 Task: Look for space in Choloma, Honduras from 1st June, 2023 to 9th June, 2023 for 4 adults in price range Rs.6000 to Rs.12000. Place can be entire place with 2 bedrooms having 2 beds and 2 bathrooms. Property type can be house, flat, guest house. Booking option can be shelf check-in. Required host language is English.
Action: Mouse moved to (497, 64)
Screenshot: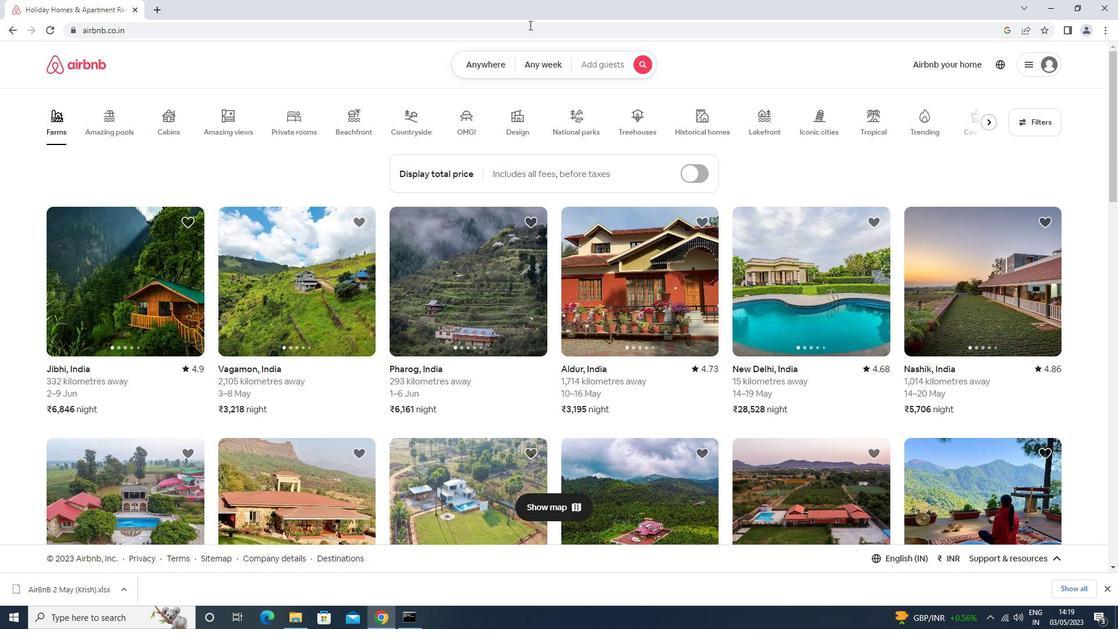 
Action: Mouse pressed left at (497, 64)
Screenshot: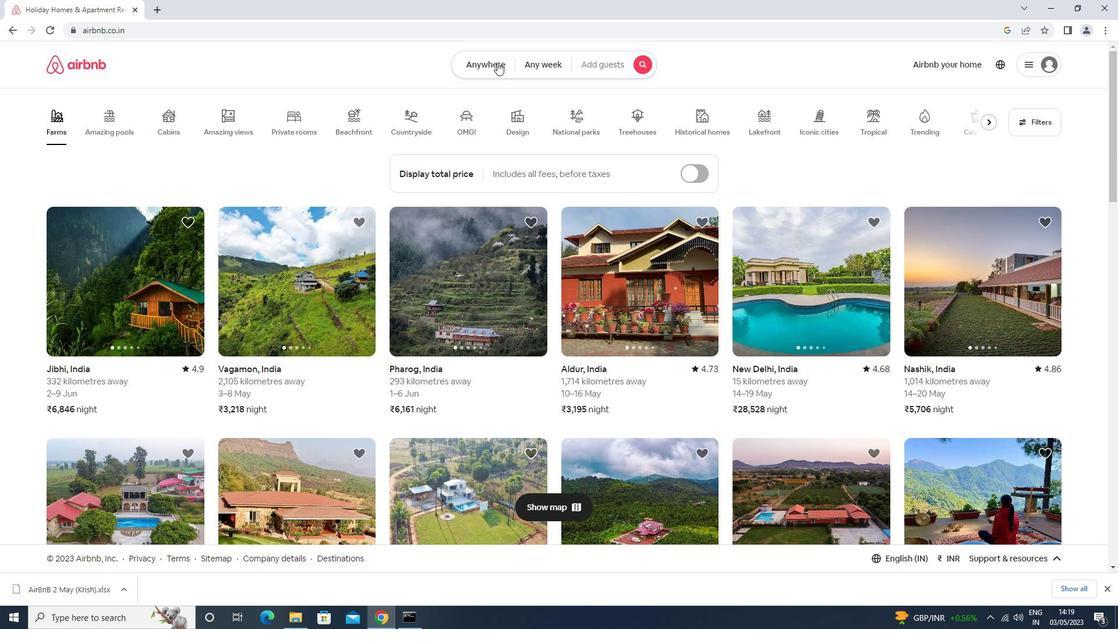 
Action: Mouse moved to (371, 112)
Screenshot: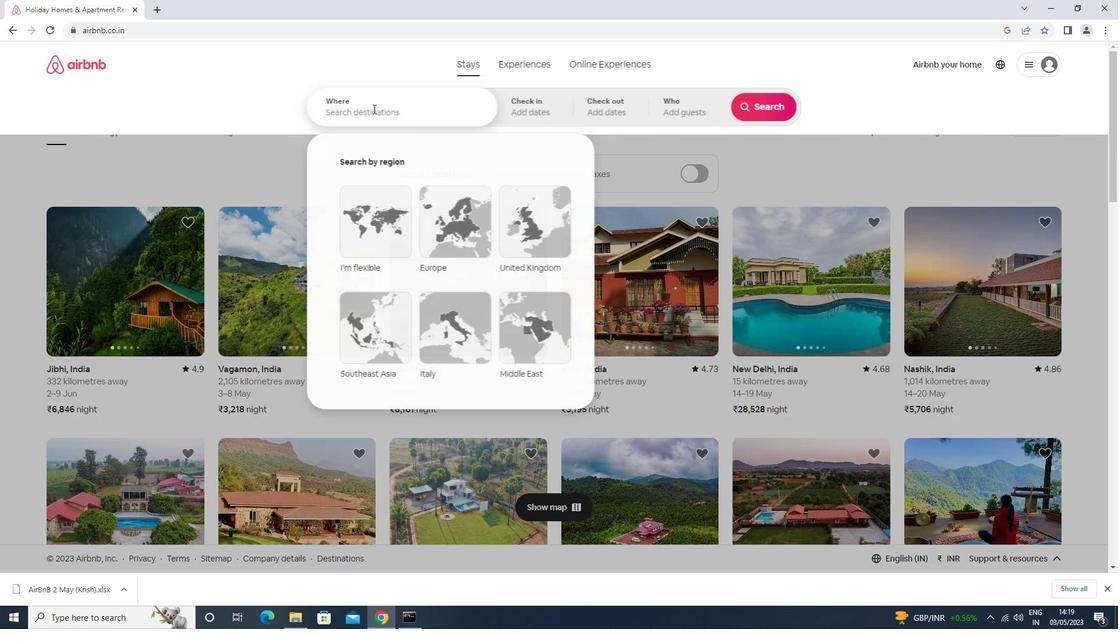
Action: Mouse pressed left at (371, 112)
Screenshot: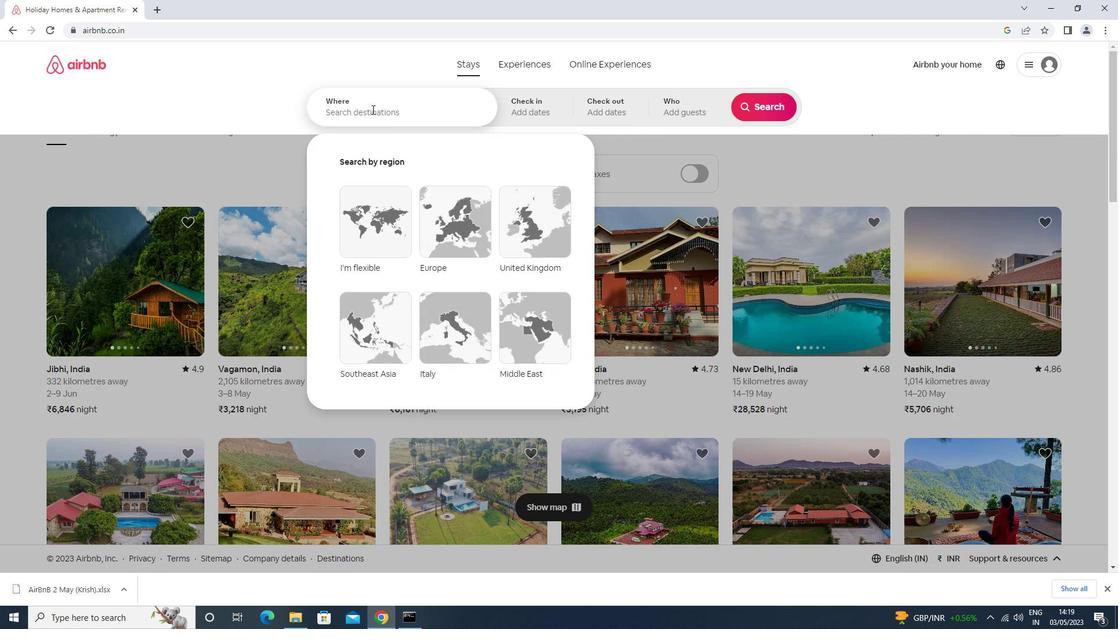 
Action: Mouse moved to (349, 121)
Screenshot: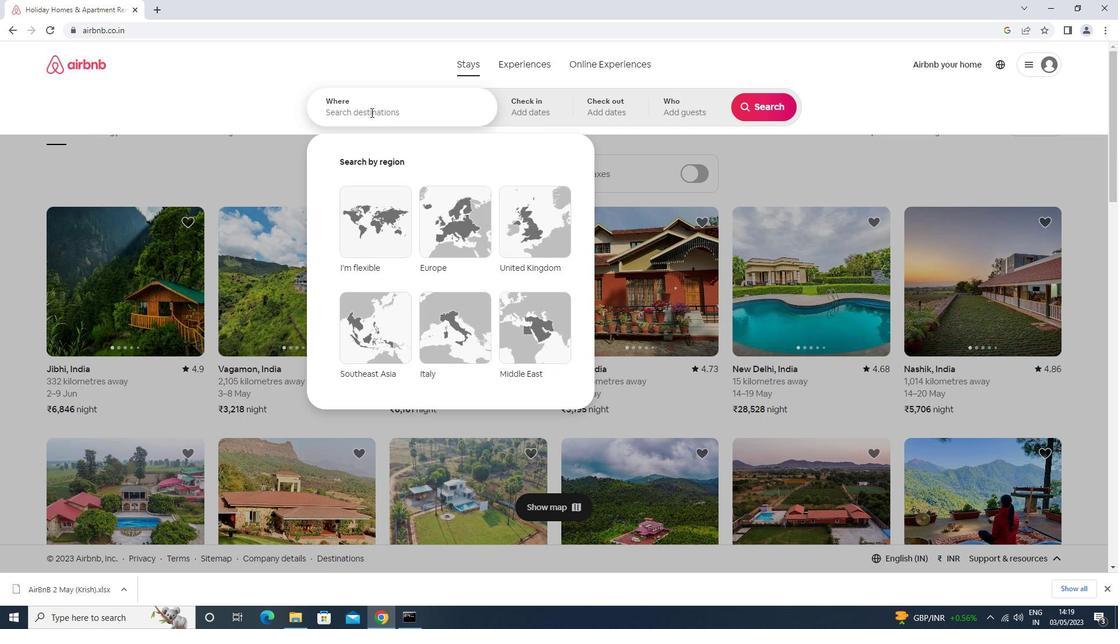 
Action: Key pressed m<Key.caps_lock>aintirano<Key.down><Key.enter>
Screenshot: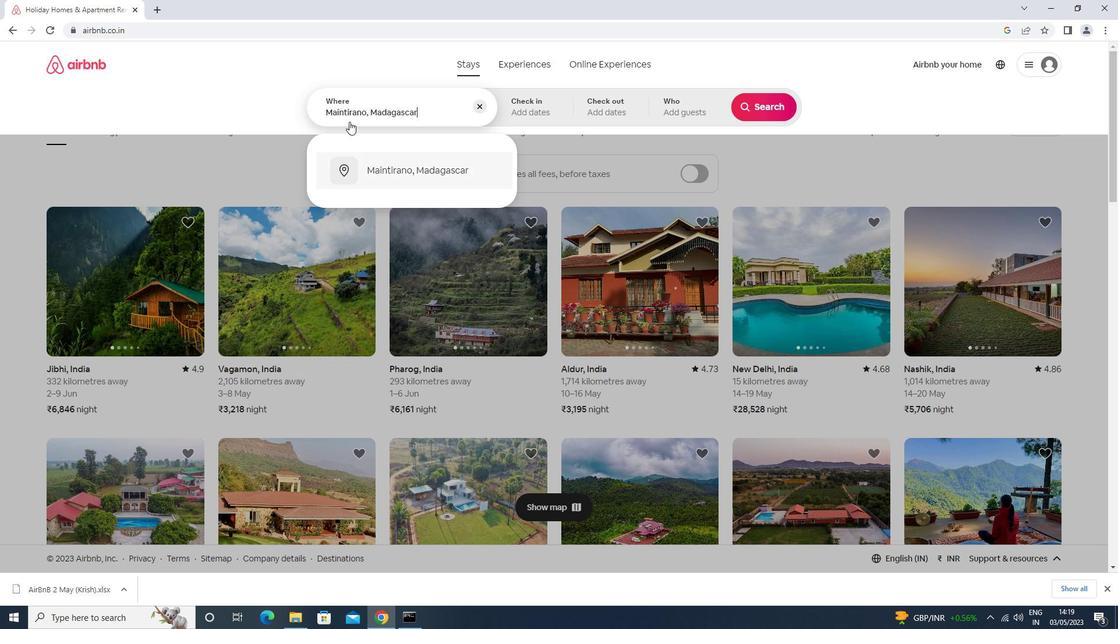 
Action: Mouse moved to (760, 200)
Screenshot: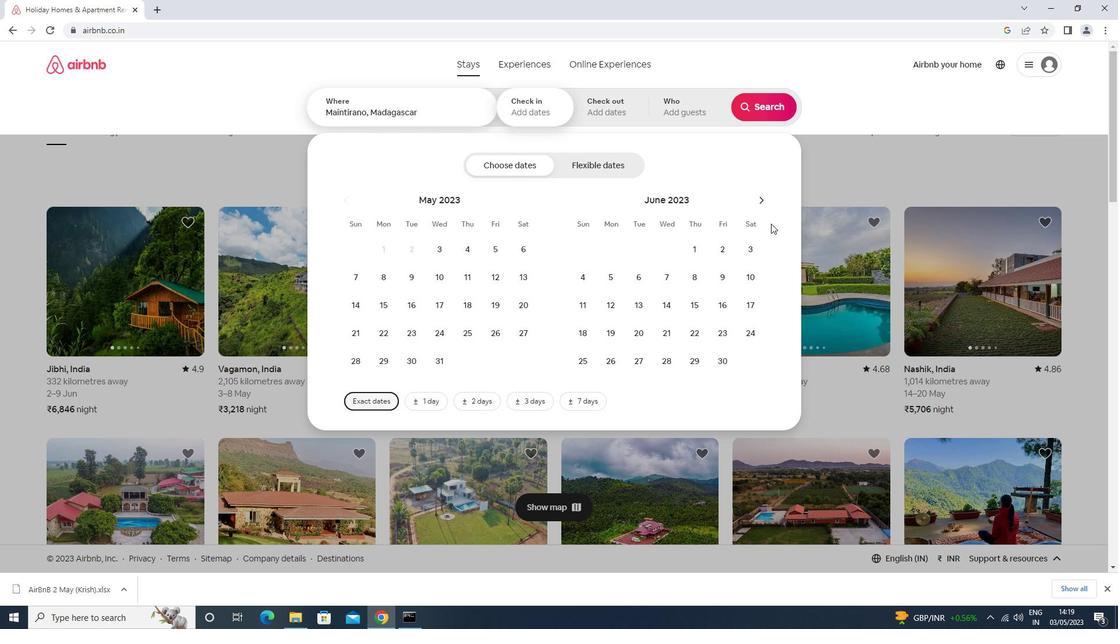 
Action: Mouse pressed left at (760, 200)
Screenshot: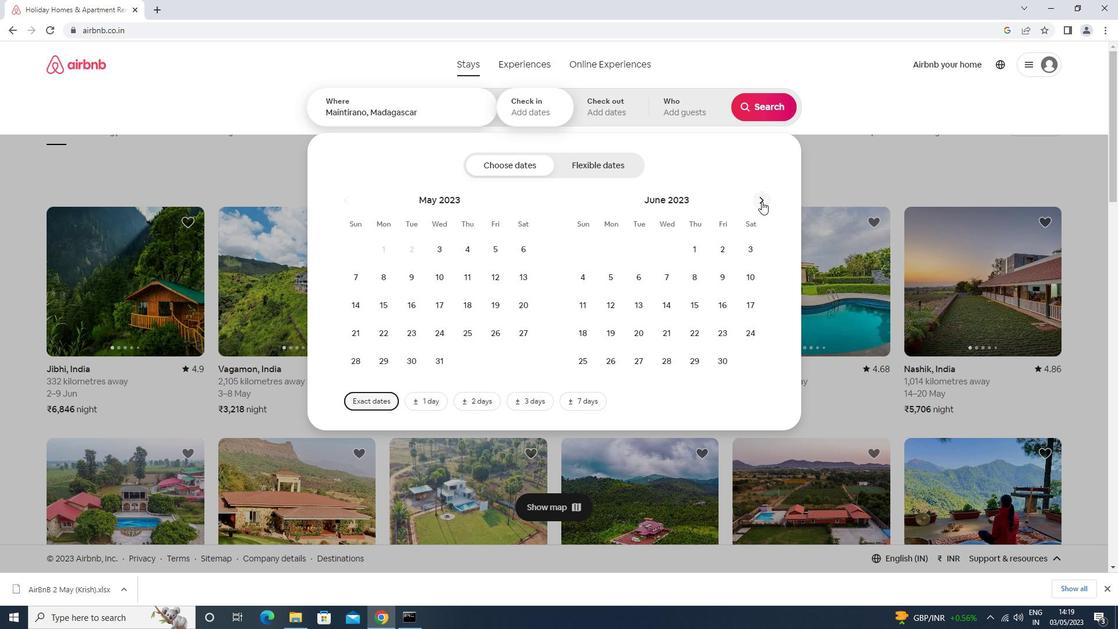 
Action: Mouse pressed left at (760, 200)
Screenshot: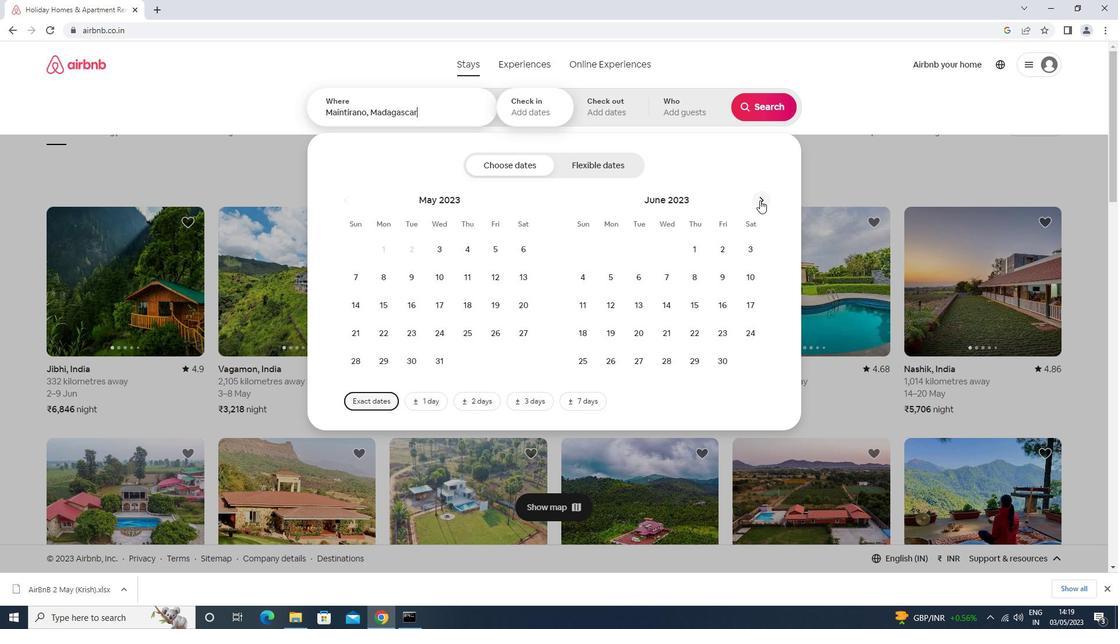 
Action: Mouse pressed left at (760, 200)
Screenshot: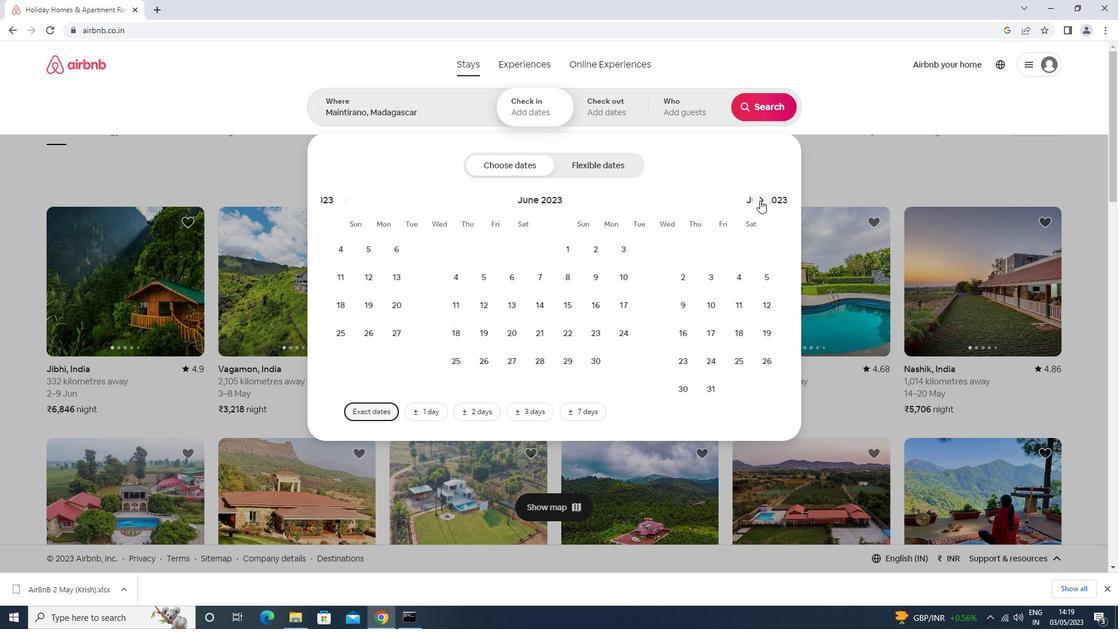 
Action: Mouse pressed left at (760, 200)
Screenshot: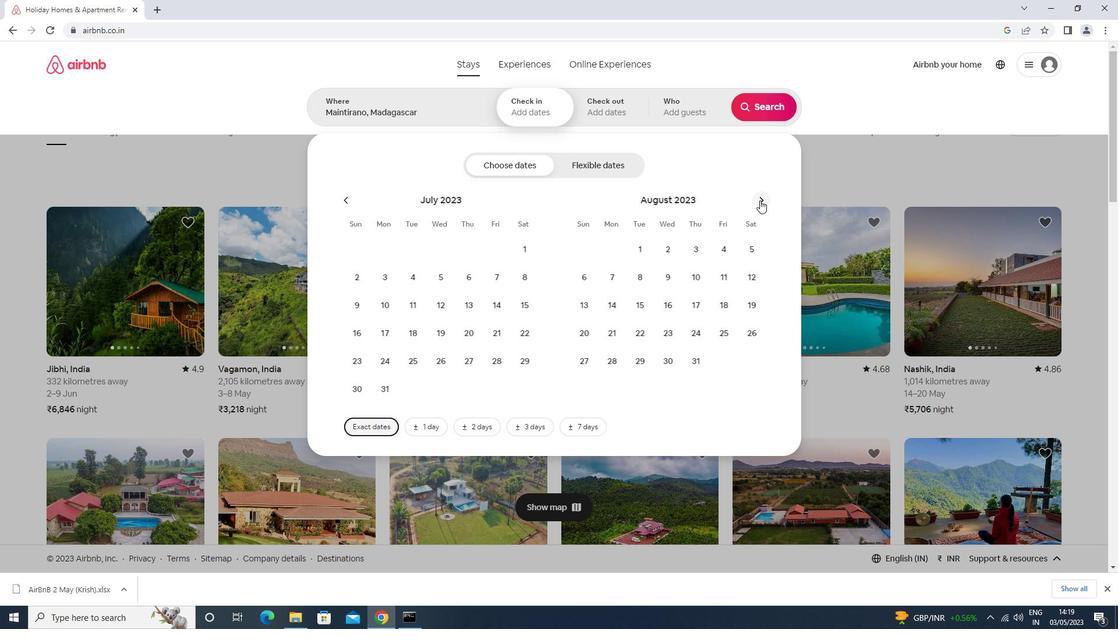 
Action: Mouse moved to (667, 275)
Screenshot: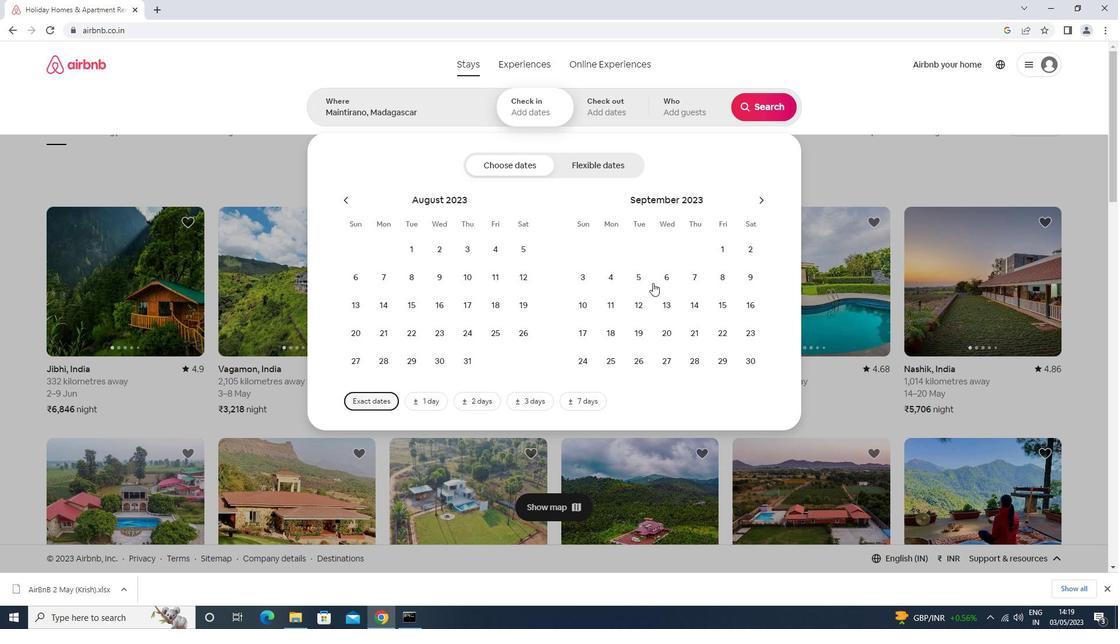
Action: Mouse pressed left at (667, 275)
Screenshot: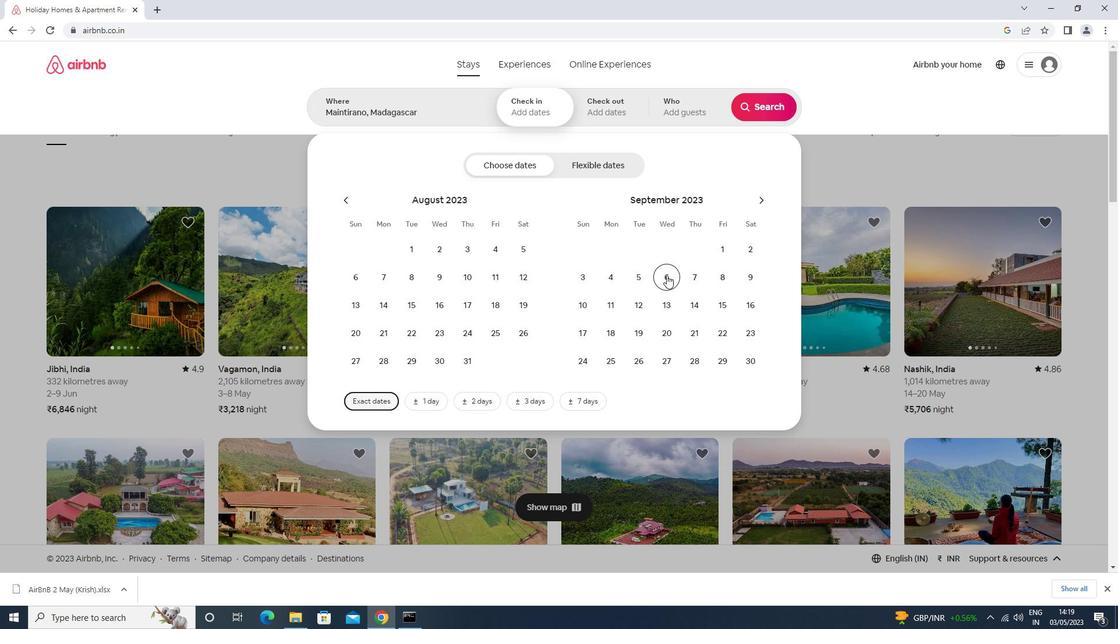 
Action: Mouse moved to (586, 309)
Screenshot: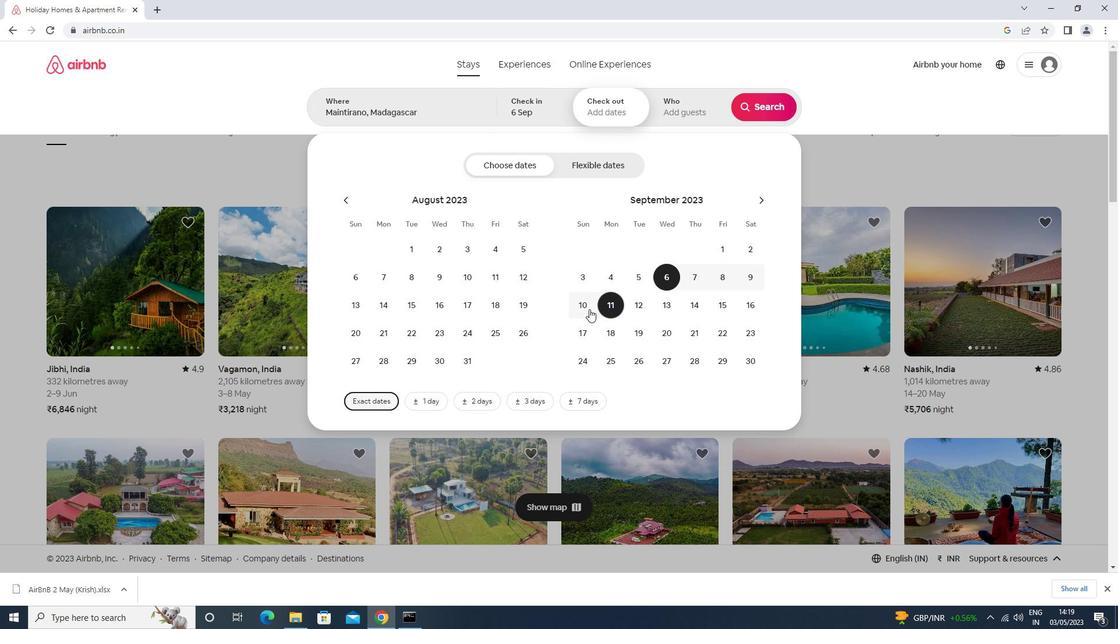 
Action: Mouse pressed left at (586, 309)
Screenshot: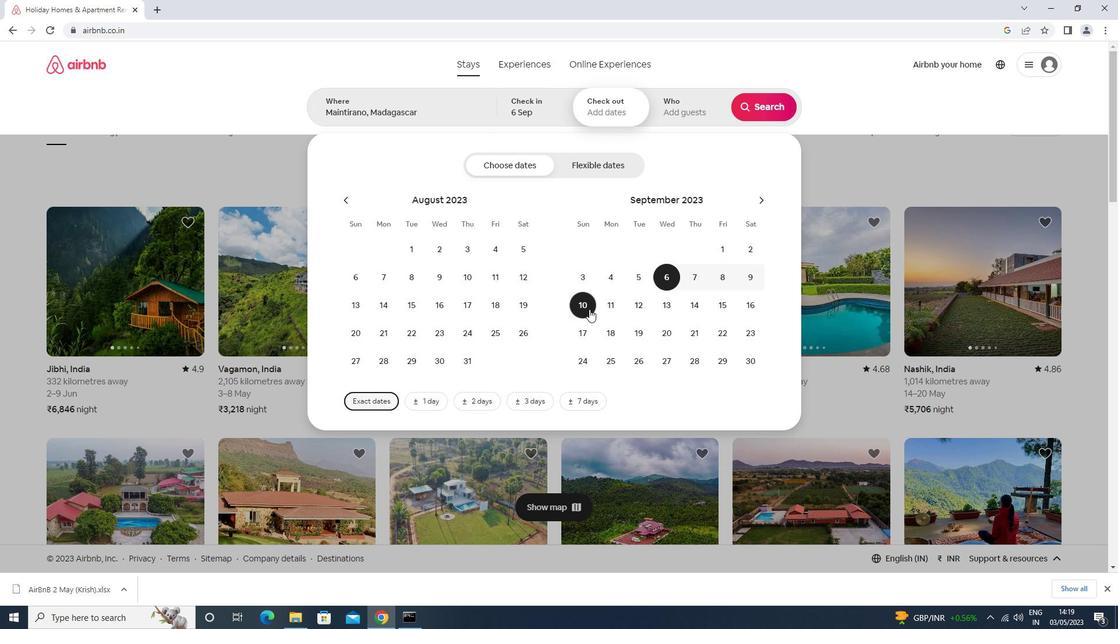 
Action: Mouse moved to (670, 104)
Screenshot: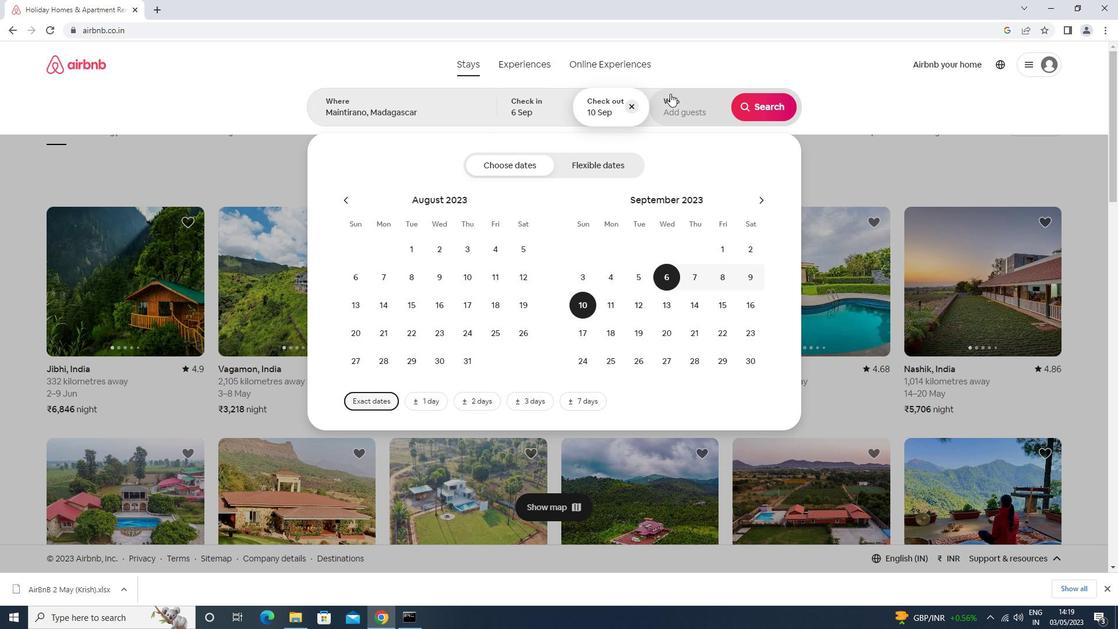
Action: Mouse pressed left at (670, 104)
Screenshot: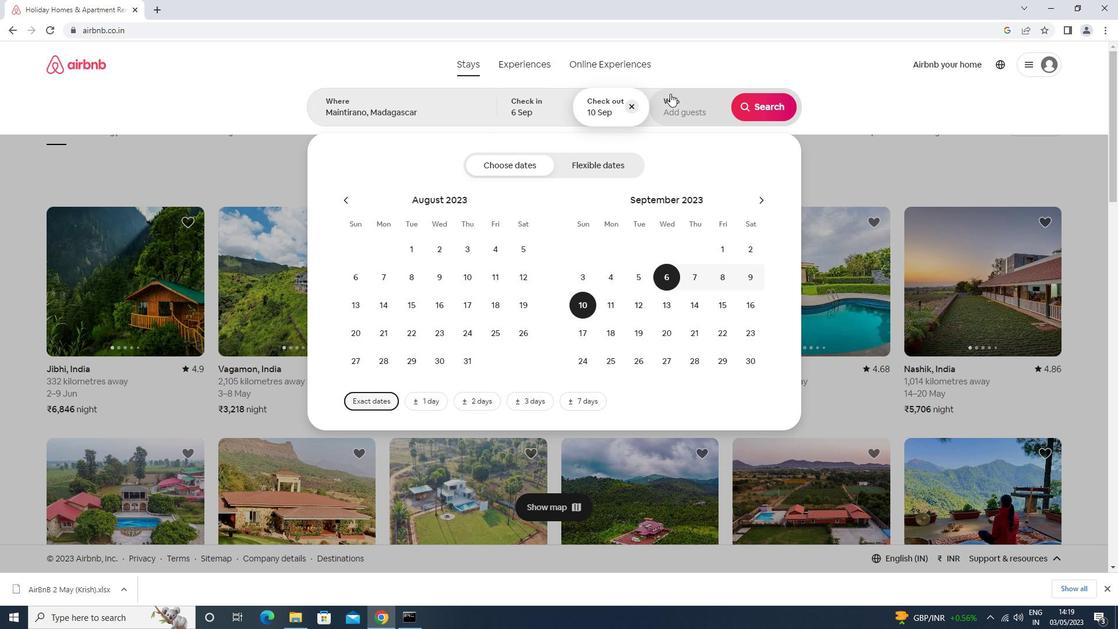 
Action: Mouse moved to (765, 173)
Screenshot: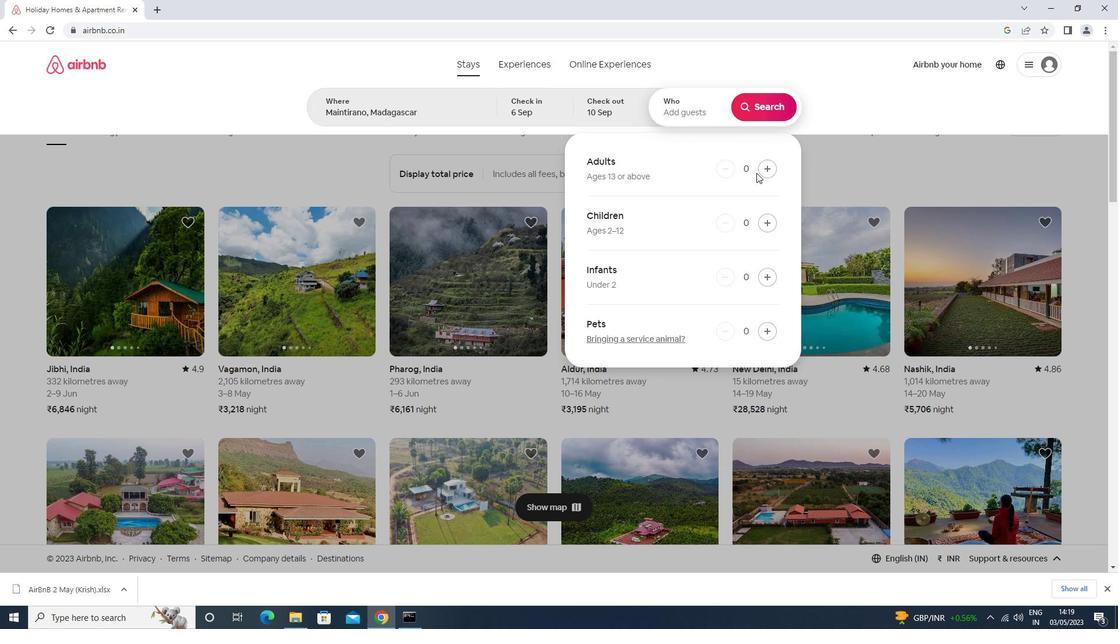 
Action: Mouse pressed left at (765, 173)
Screenshot: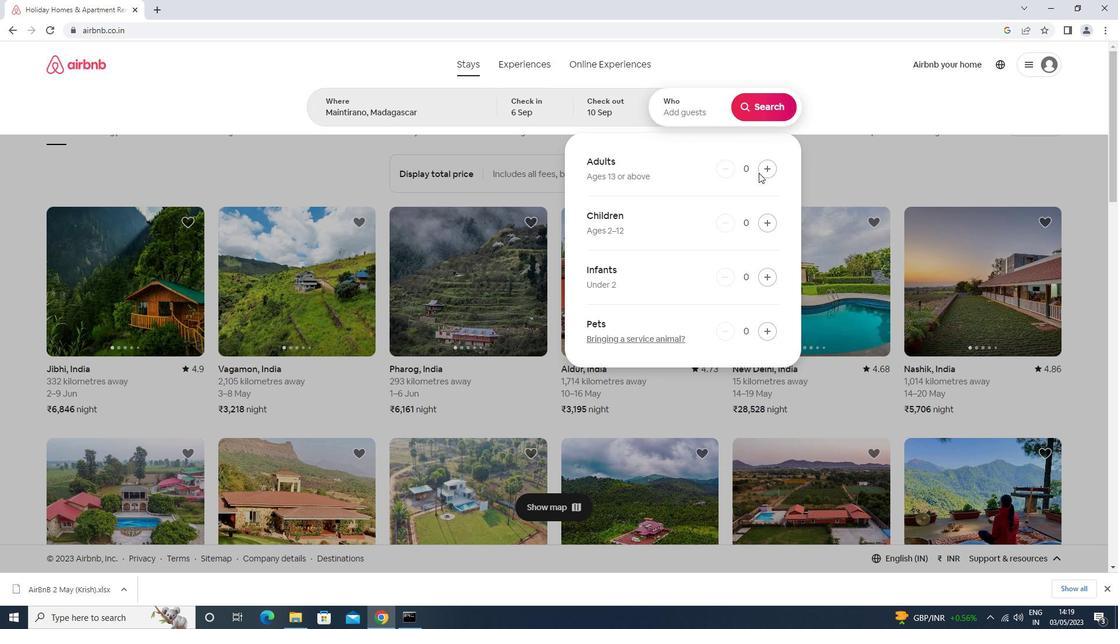 
Action: Mouse moved to (773, 103)
Screenshot: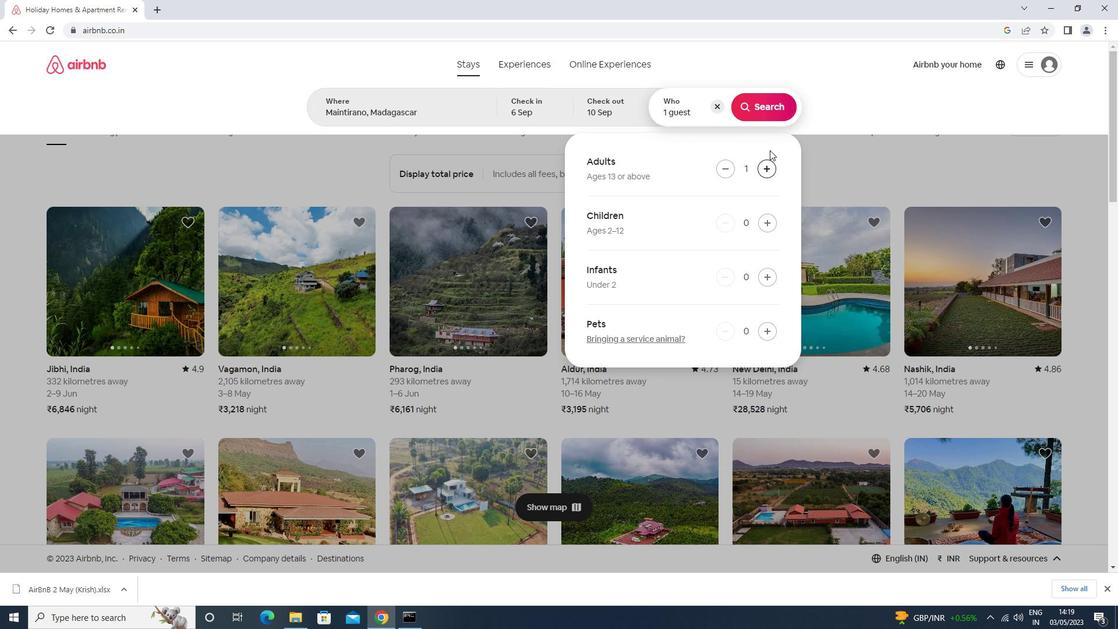
Action: Mouse pressed left at (773, 103)
Screenshot: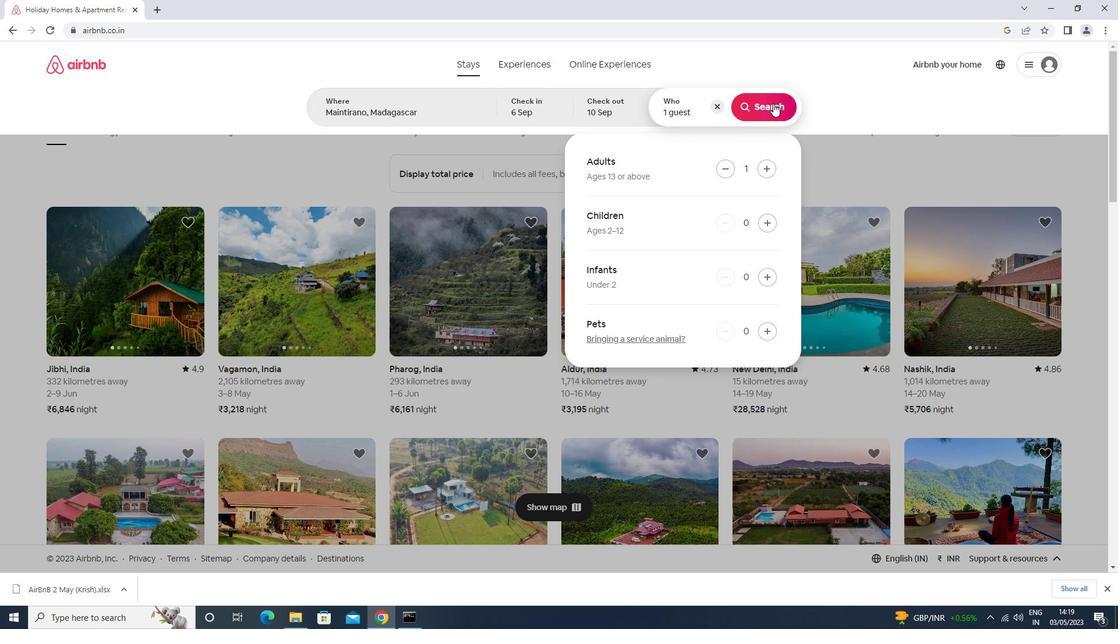 
Action: Mouse moved to (1051, 111)
Screenshot: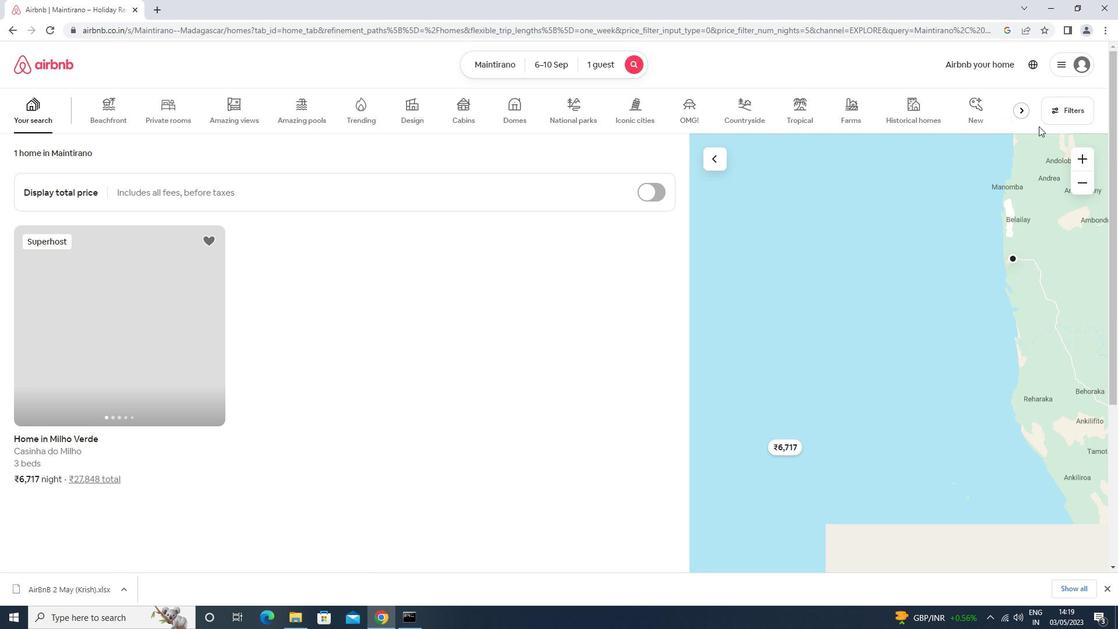 
Action: Mouse pressed left at (1051, 111)
Screenshot: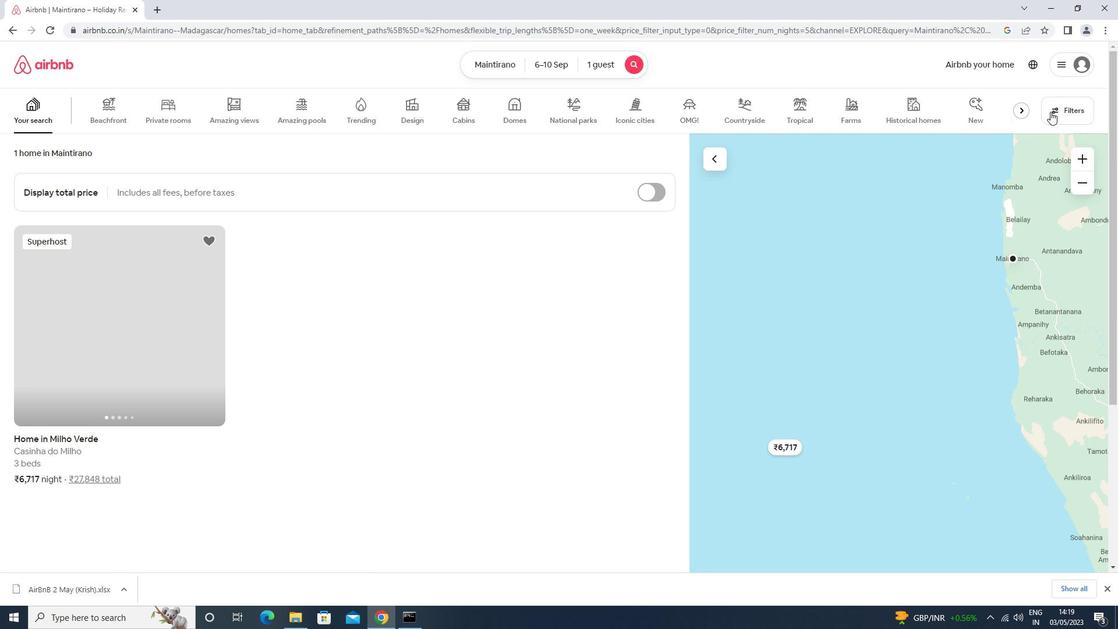 
Action: Mouse moved to (477, 226)
Screenshot: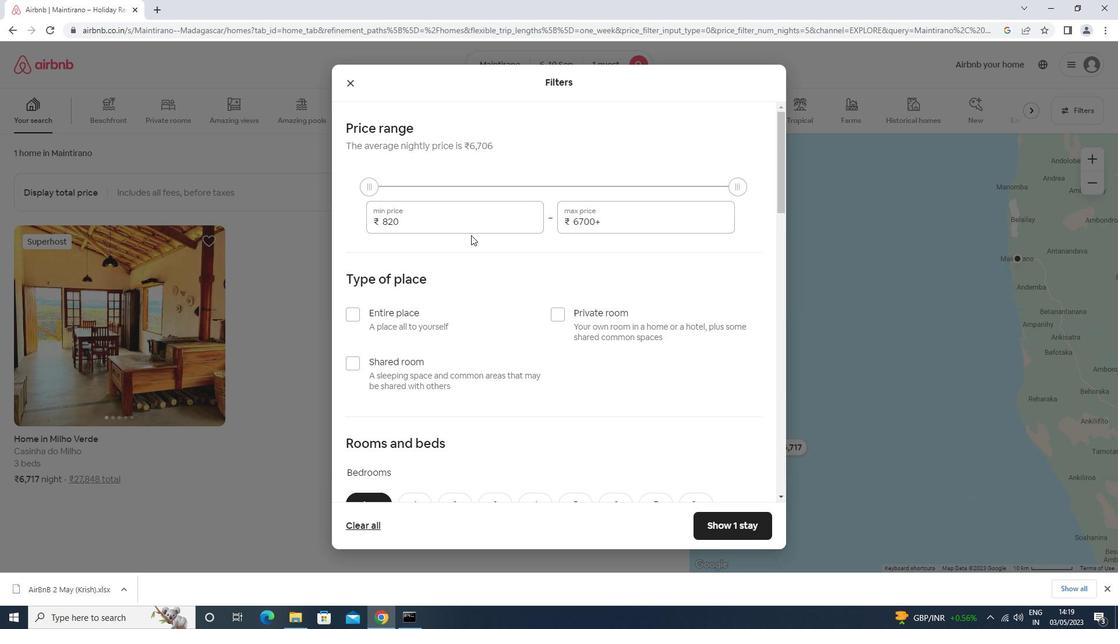 
Action: Mouse pressed left at (477, 226)
Screenshot: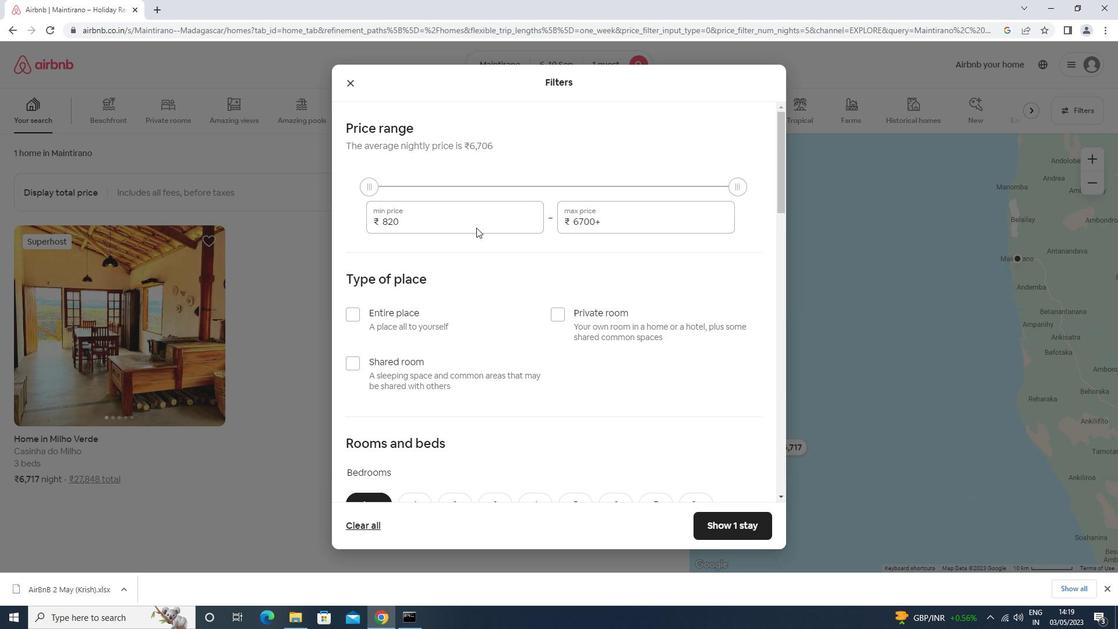 
Action: Key pressed <Key.backspace><Key.backspace><Key.backspace><Key.backspace><Key.backspace><Key.backspace><Key.backspace><Key.backspace><Key.backspace><Key.backspace><Key.backspace><Key.backspace>9000<Key.tab>17000
Screenshot: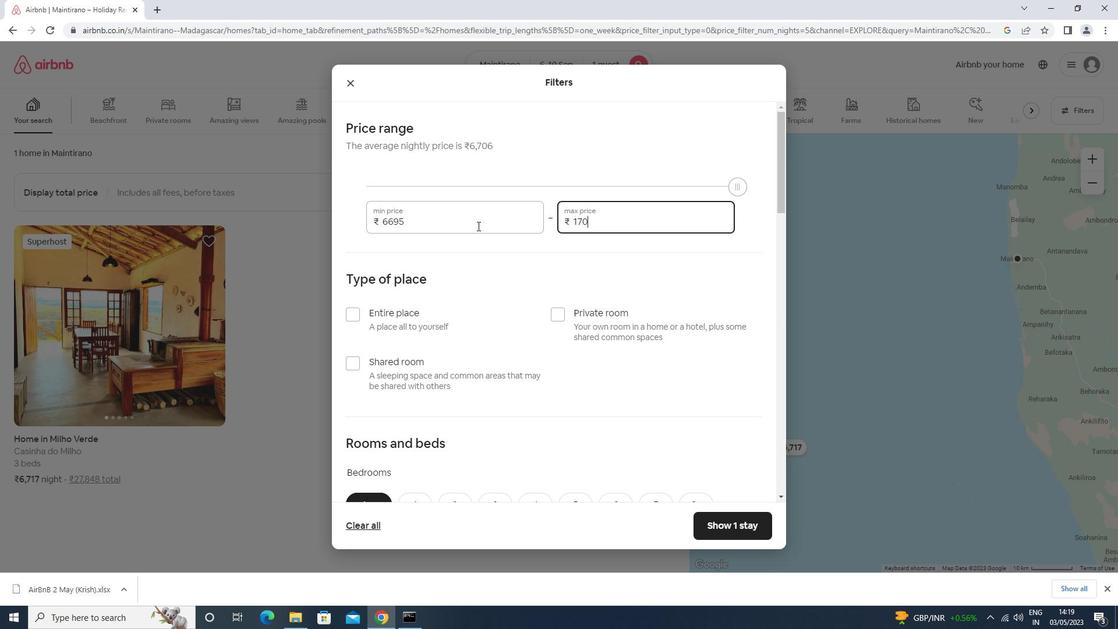
Action: Mouse moved to (464, 231)
Screenshot: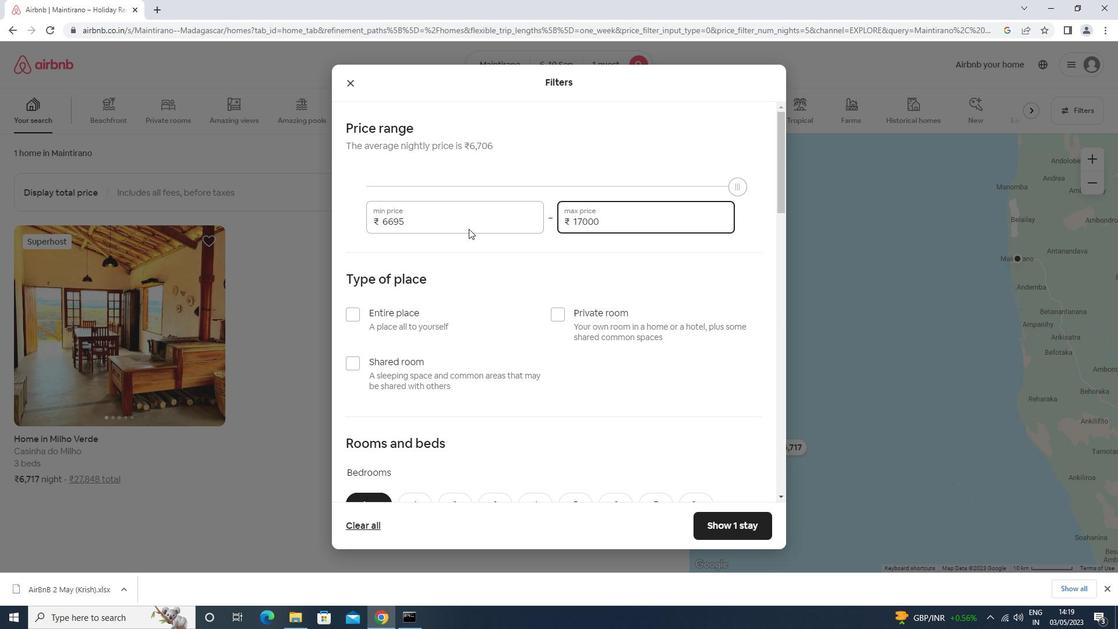 
Action: Mouse scrolled (464, 231) with delta (0, 0)
Screenshot: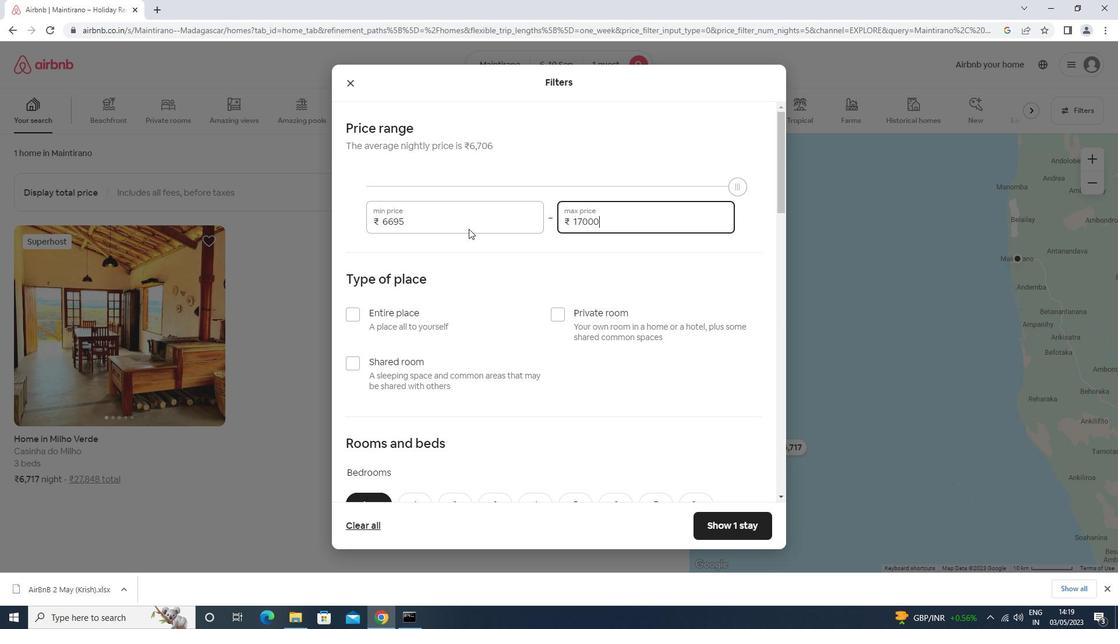 
Action: Mouse scrolled (464, 231) with delta (0, 0)
Screenshot: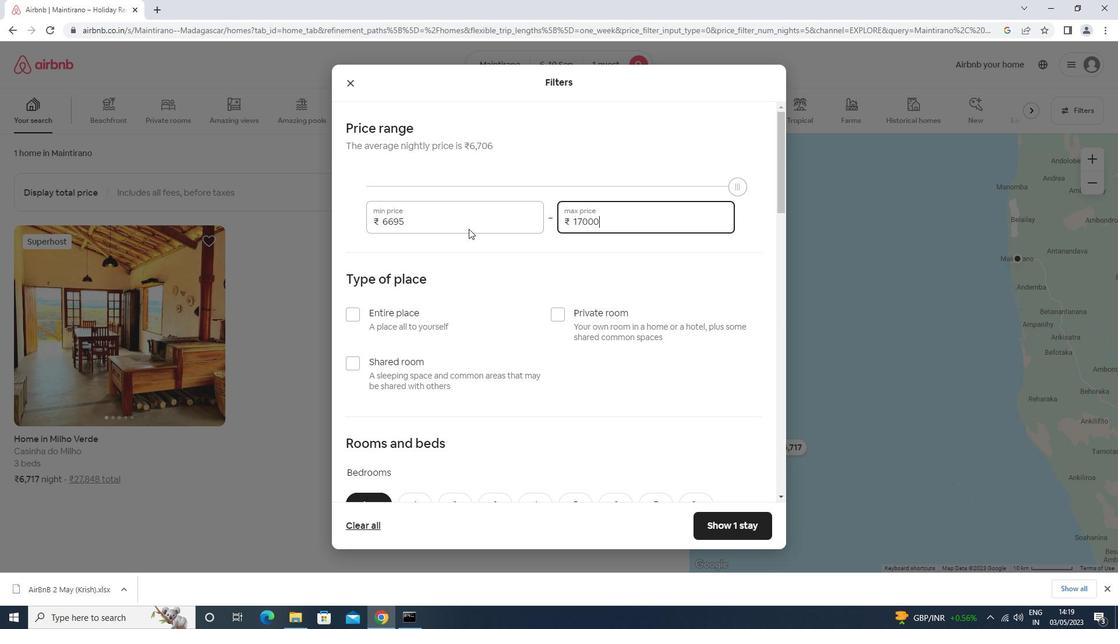 
Action: Mouse scrolled (464, 231) with delta (0, 0)
Screenshot: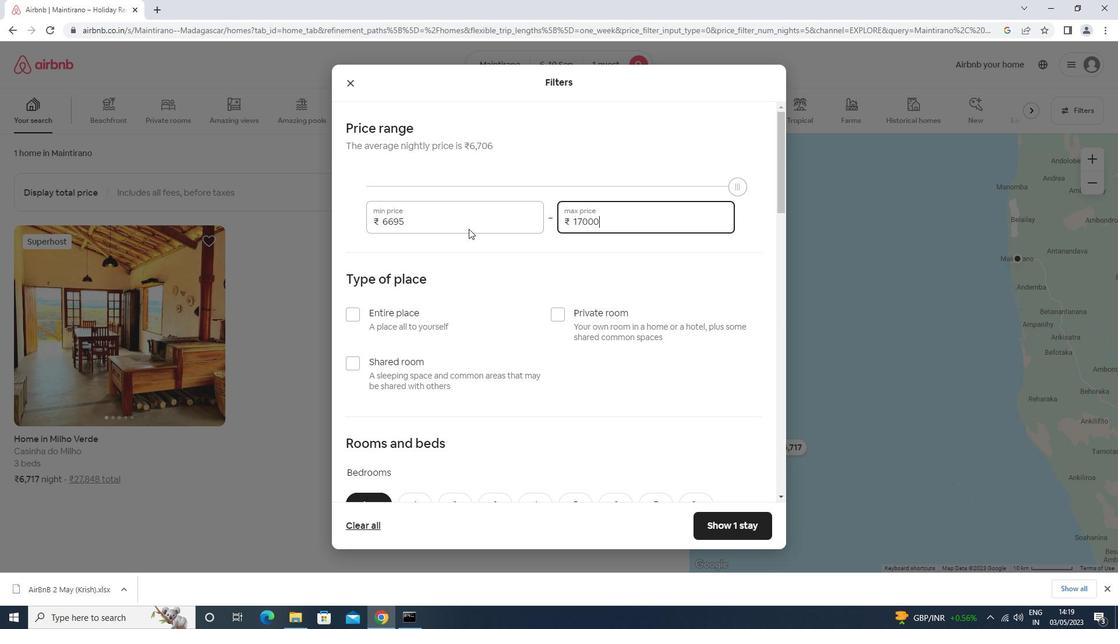 
Action: Mouse moved to (568, 141)
Screenshot: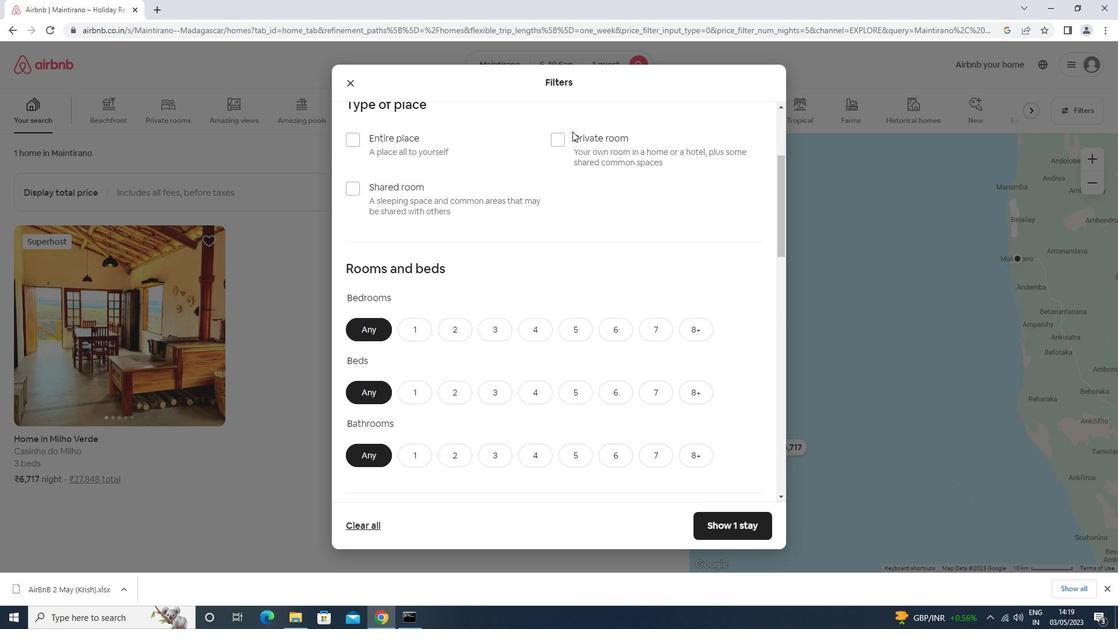 
Action: Mouse pressed left at (568, 141)
Screenshot: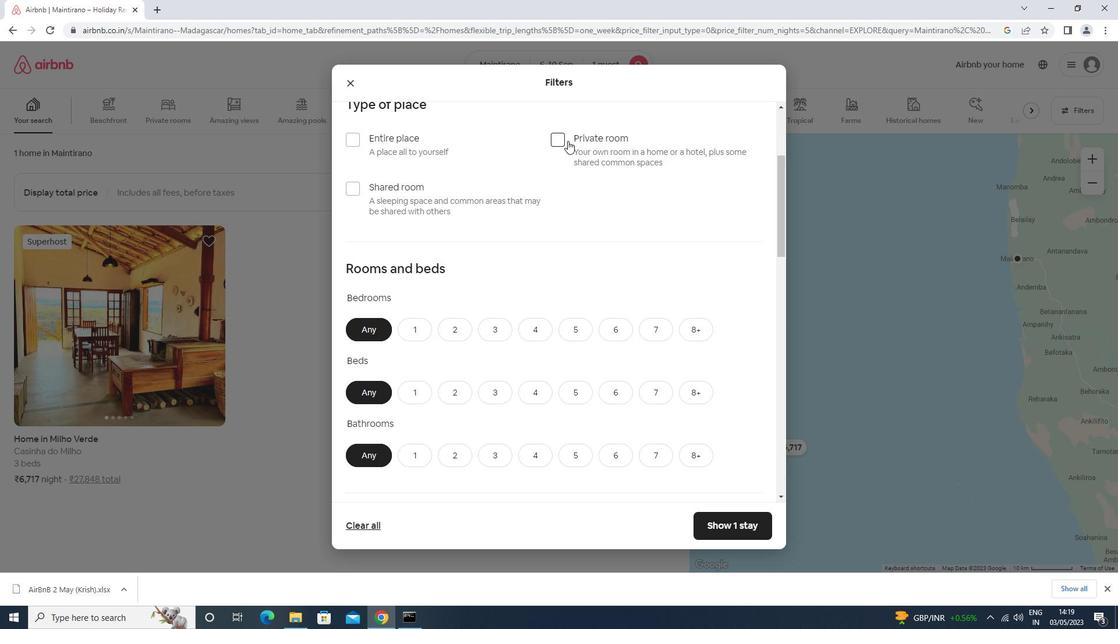 
Action: Mouse moved to (567, 141)
Screenshot: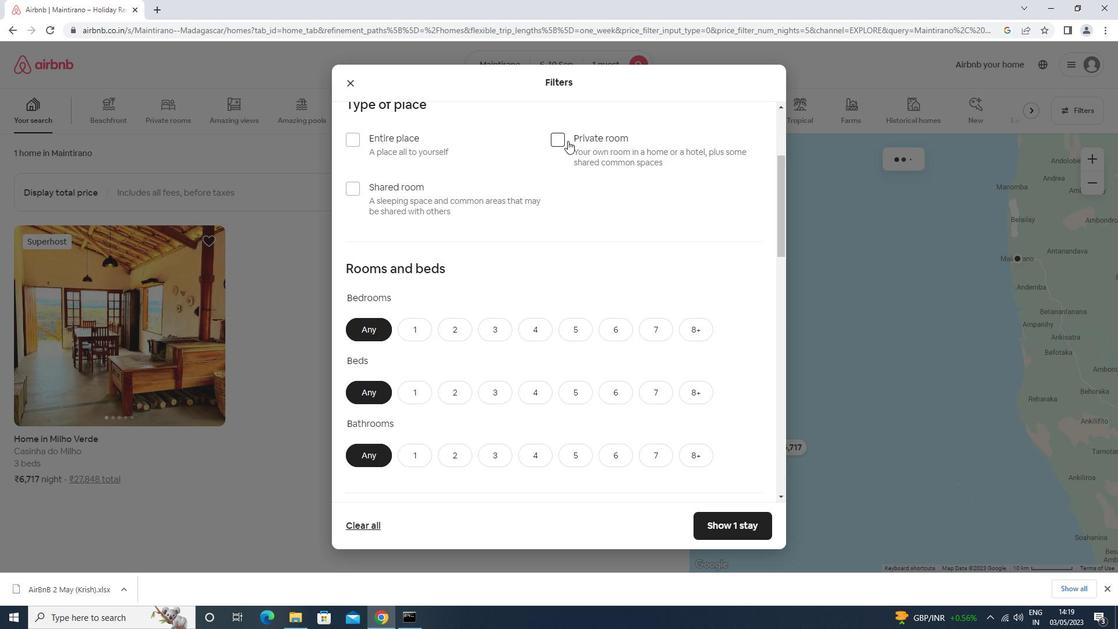 
Action: Mouse scrolled (567, 141) with delta (0, 0)
Screenshot: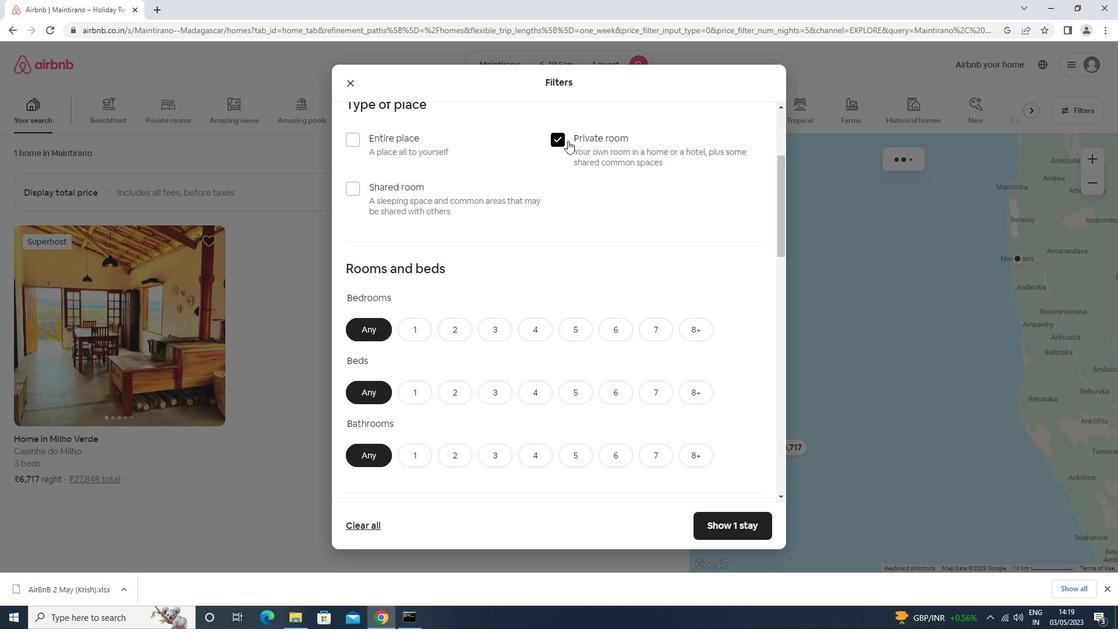 
Action: Mouse scrolled (567, 141) with delta (0, 0)
Screenshot: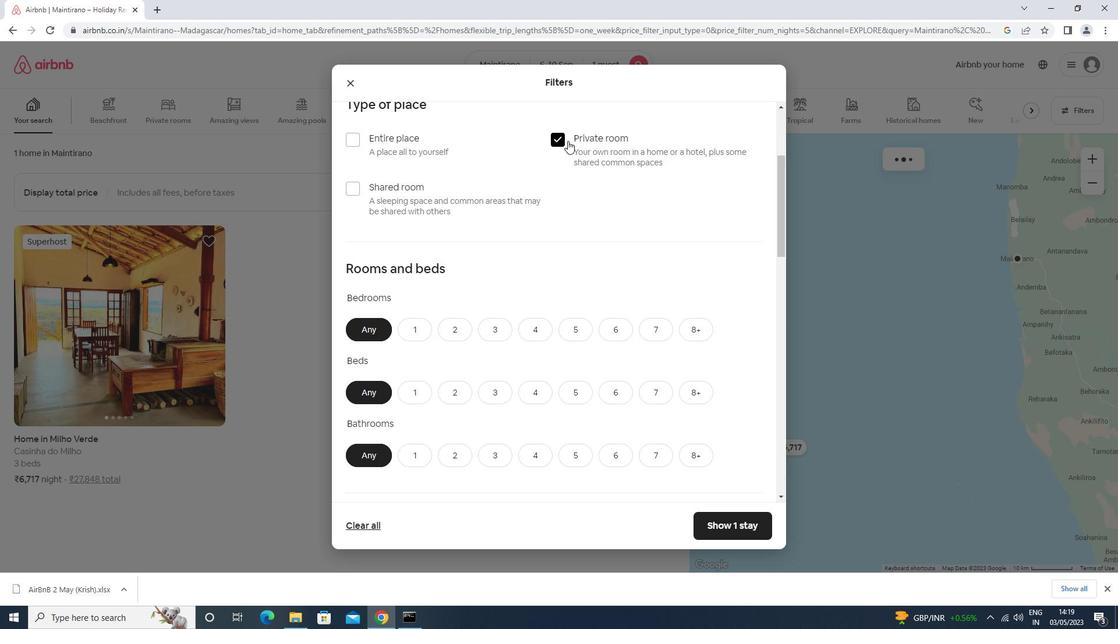 
Action: Mouse moved to (416, 209)
Screenshot: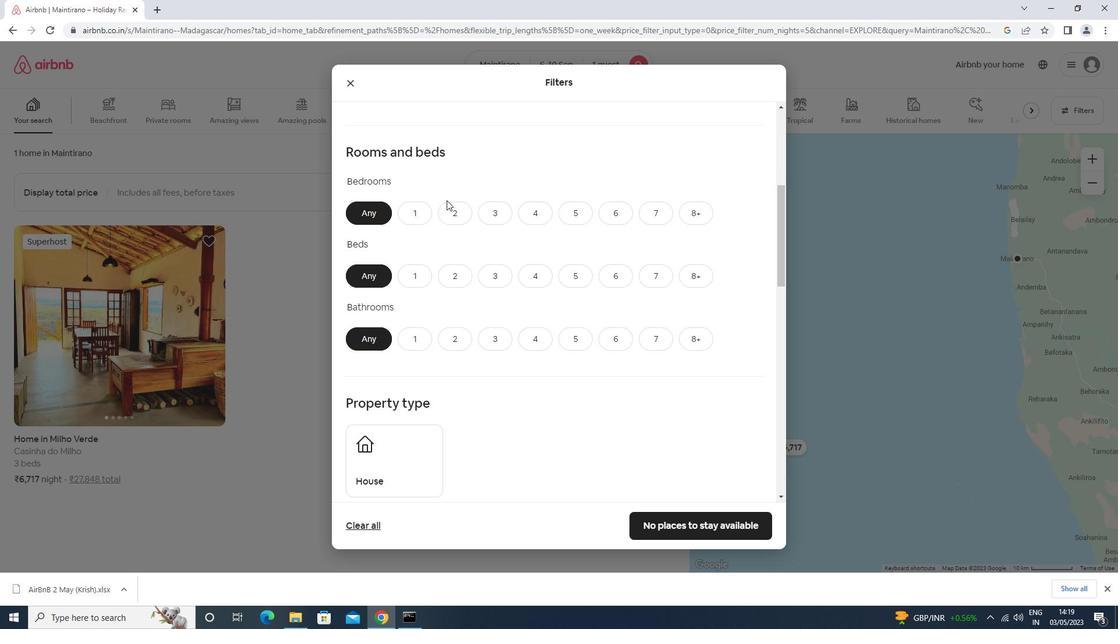 
Action: Mouse pressed left at (416, 209)
Screenshot: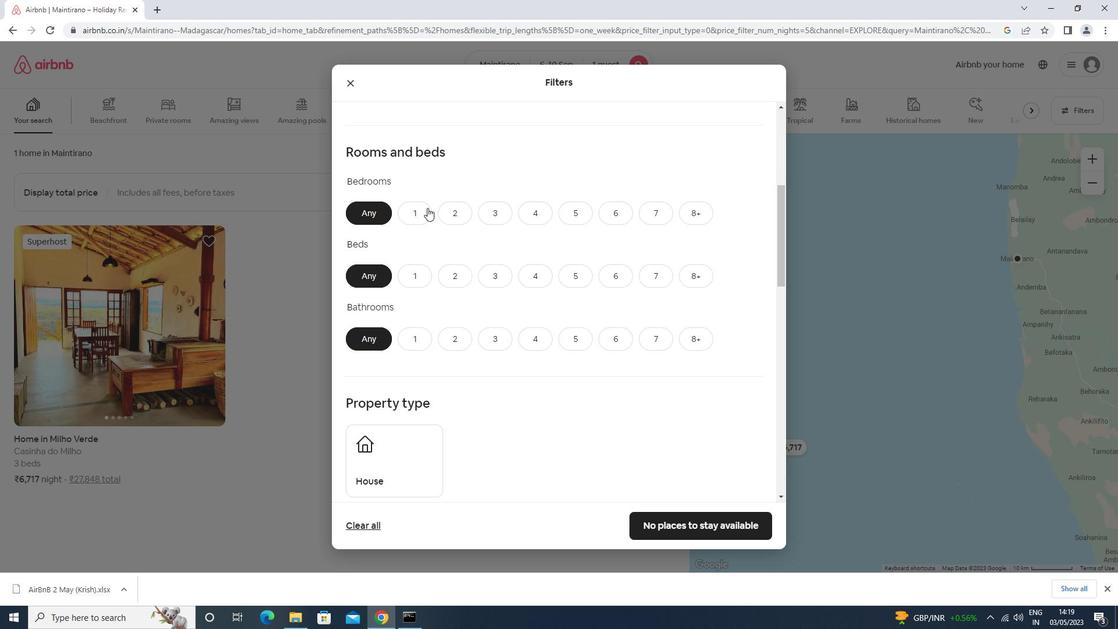 
Action: Mouse moved to (414, 275)
Screenshot: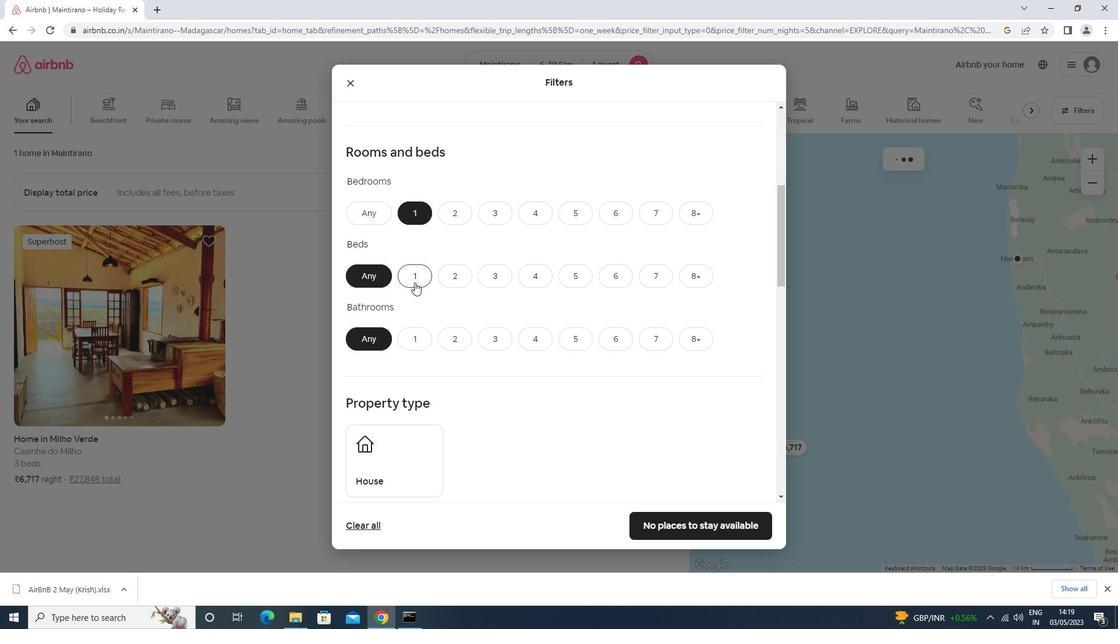 
Action: Mouse pressed left at (414, 275)
Screenshot: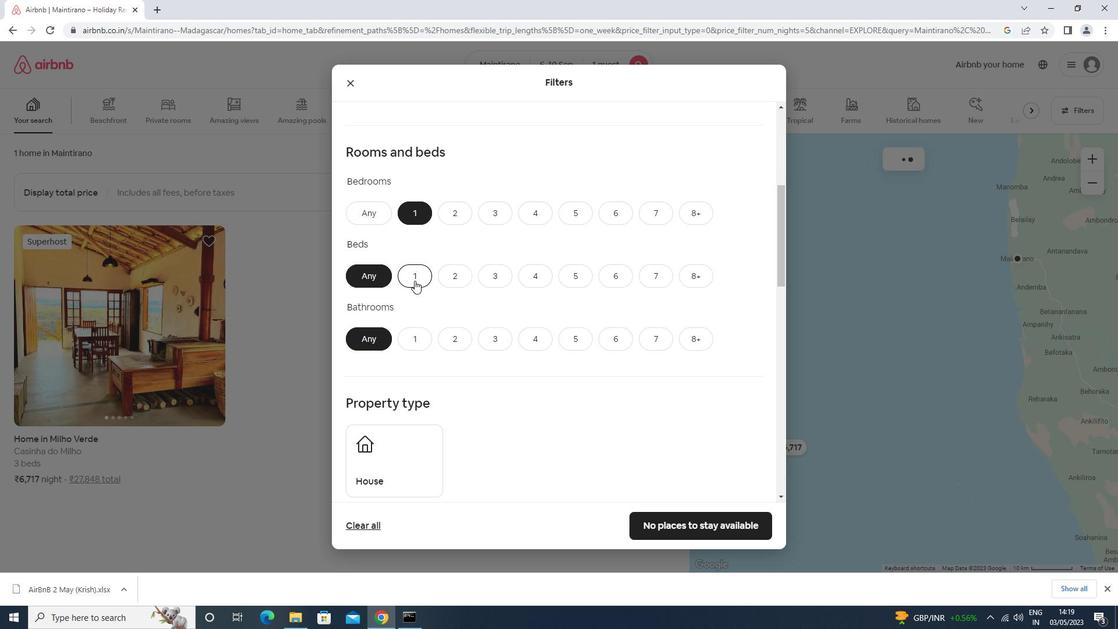 
Action: Mouse moved to (413, 328)
Screenshot: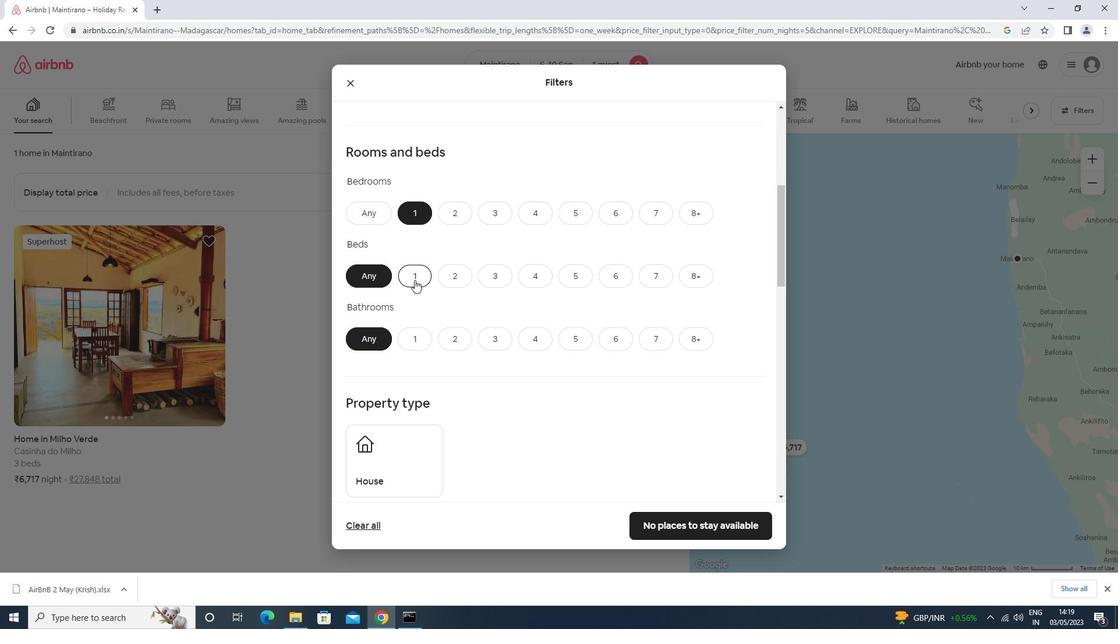 
Action: Mouse pressed left at (413, 328)
Screenshot: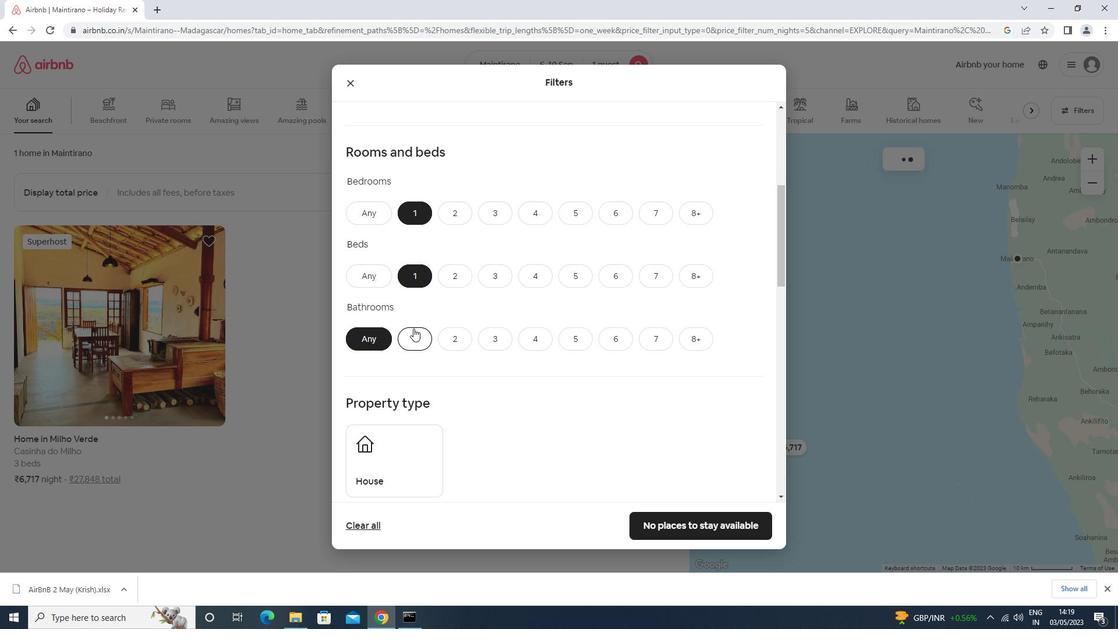 
Action: Mouse moved to (413, 326)
Screenshot: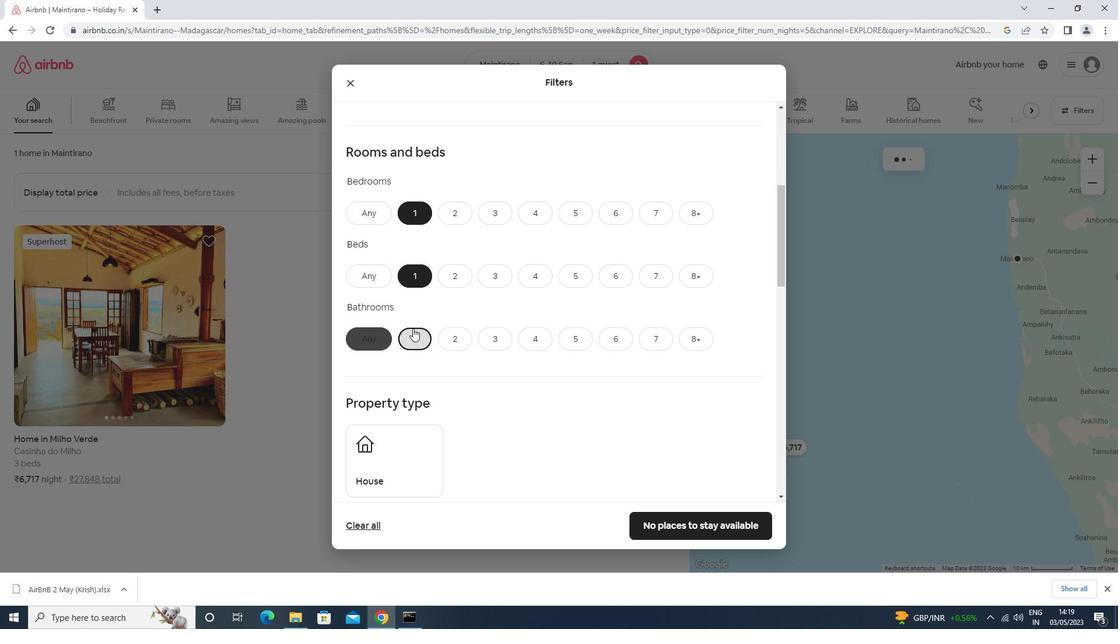 
Action: Mouse scrolled (413, 325) with delta (0, 0)
Screenshot: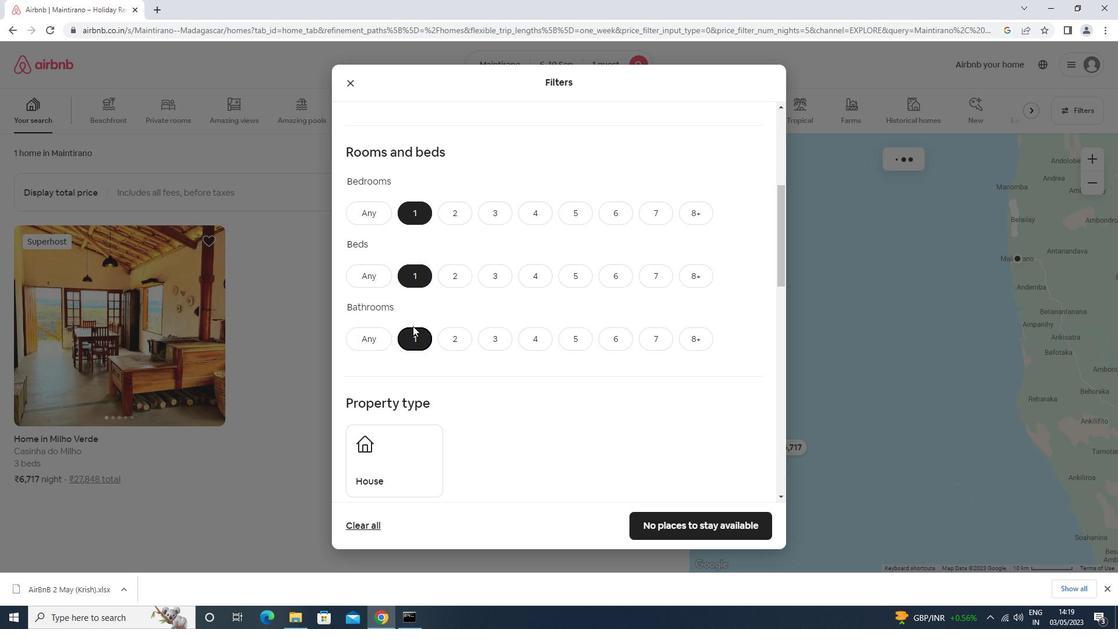 
Action: Mouse scrolled (413, 325) with delta (0, 0)
Screenshot: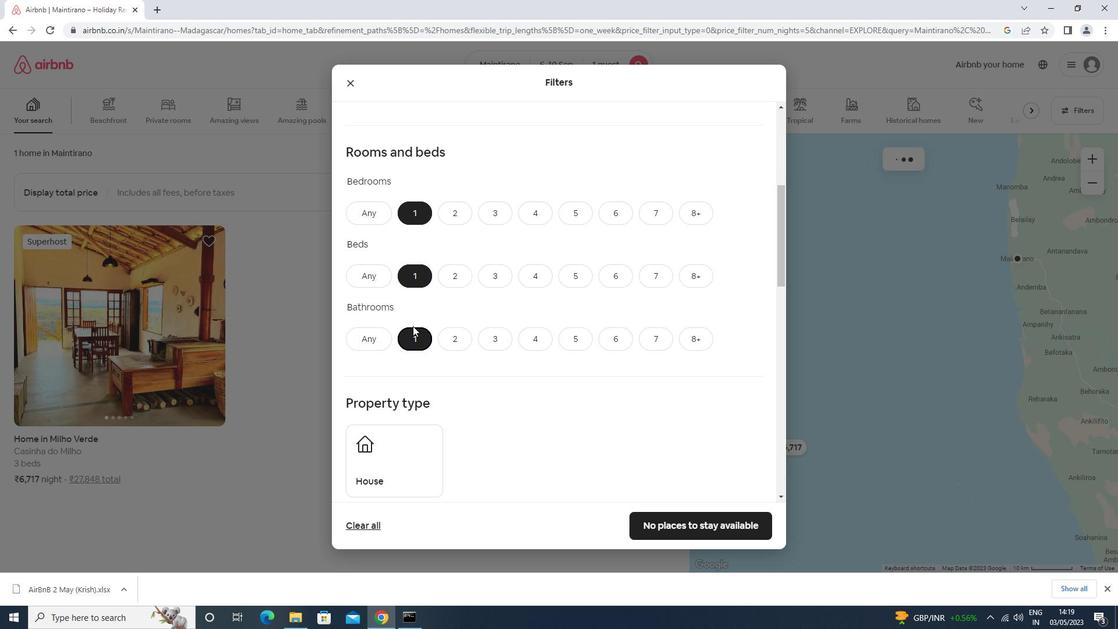 
Action: Mouse moved to (398, 329)
Screenshot: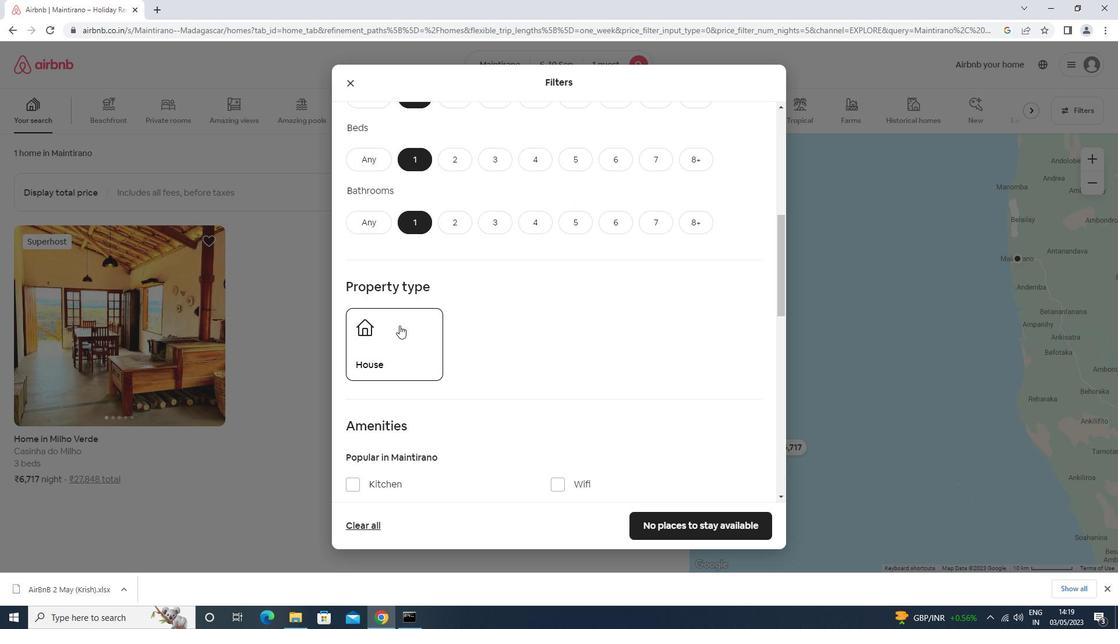 
Action: Mouse pressed left at (398, 329)
Screenshot: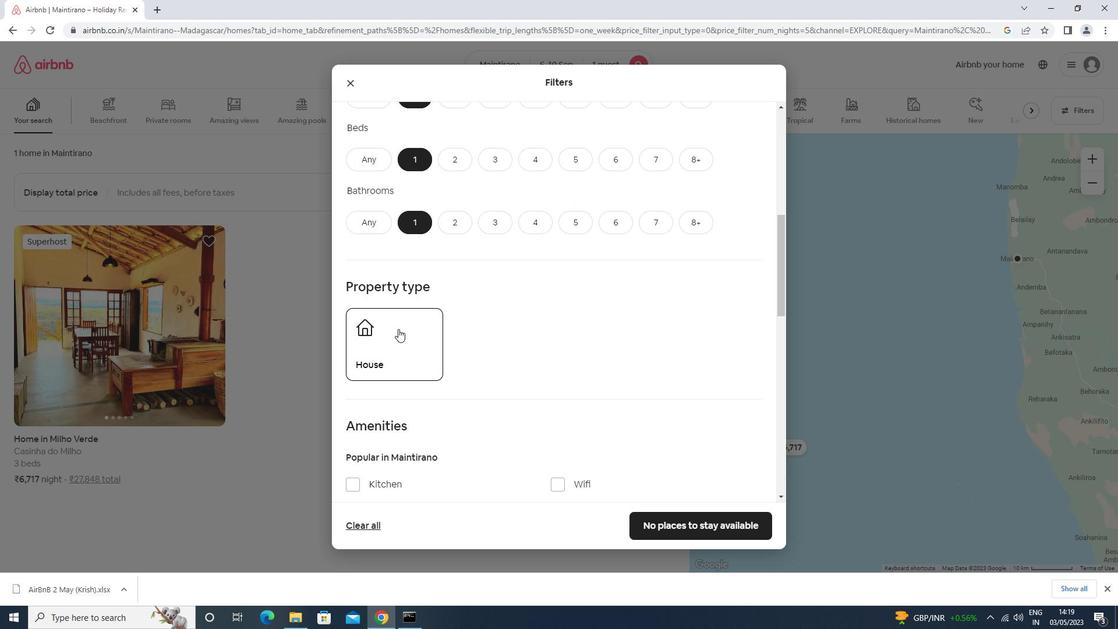 
Action: Mouse moved to (440, 368)
Screenshot: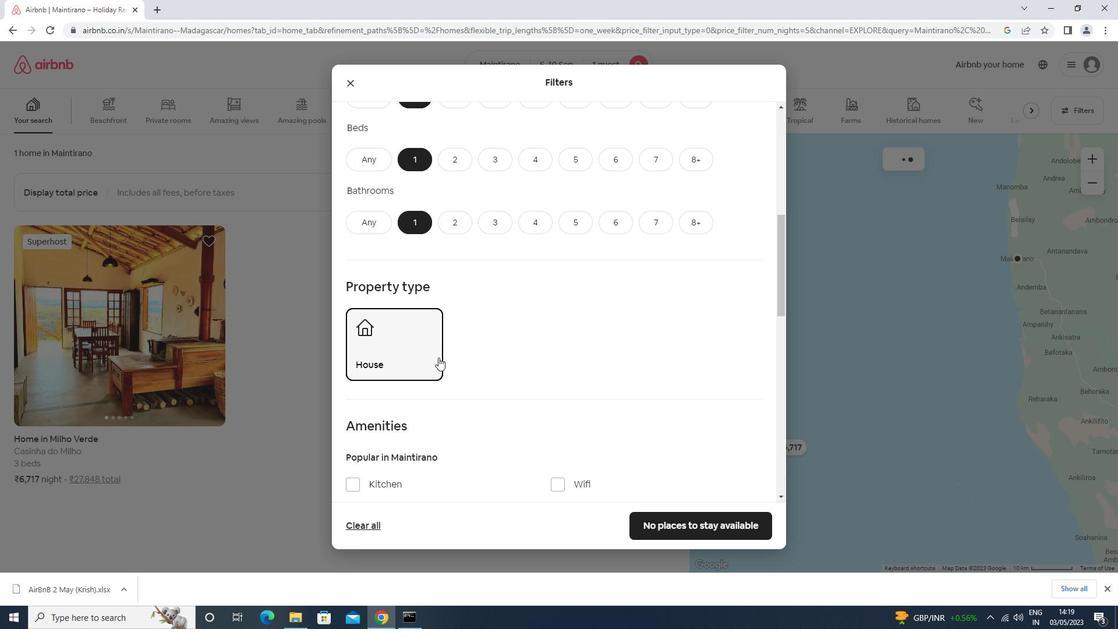 
Action: Mouse scrolled (440, 368) with delta (0, 0)
Screenshot: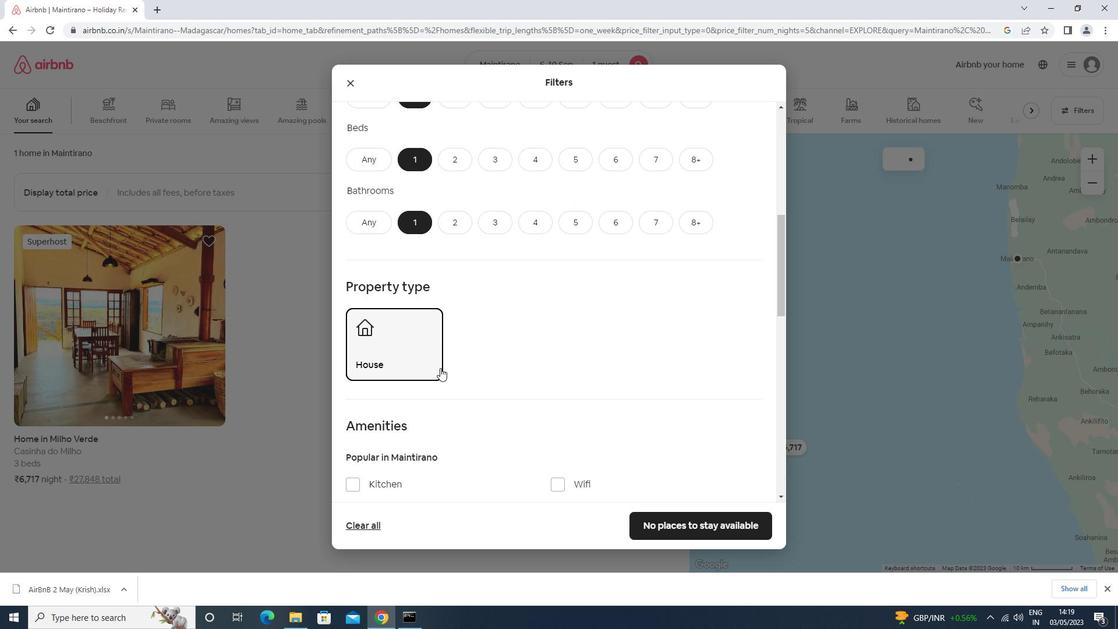 
Action: Mouse scrolled (440, 368) with delta (0, 0)
Screenshot: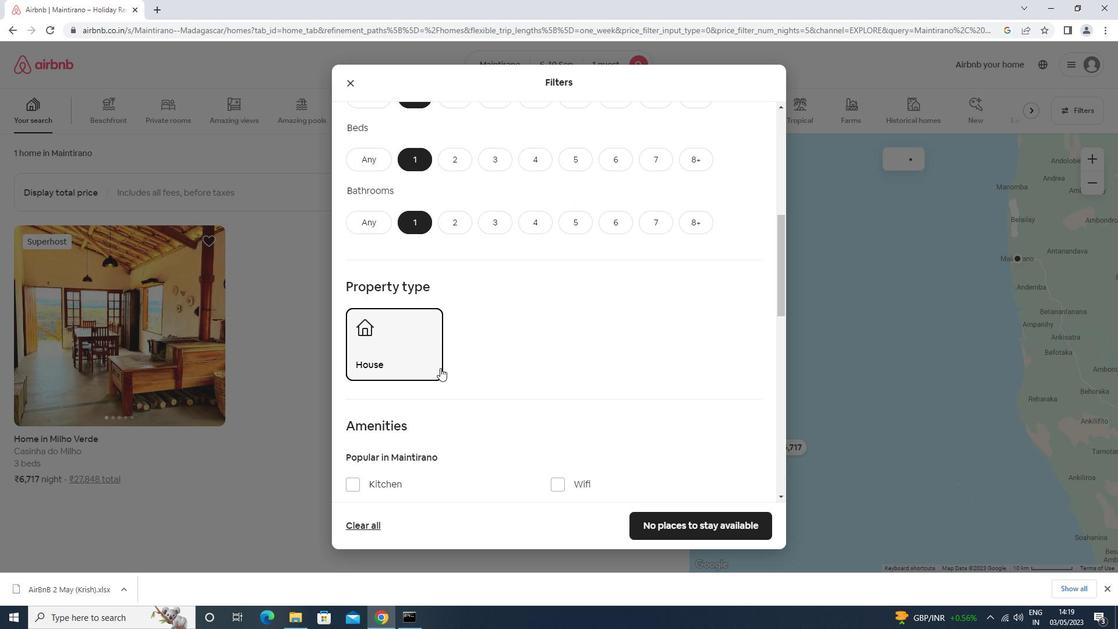
Action: Mouse scrolled (440, 368) with delta (0, 0)
Screenshot: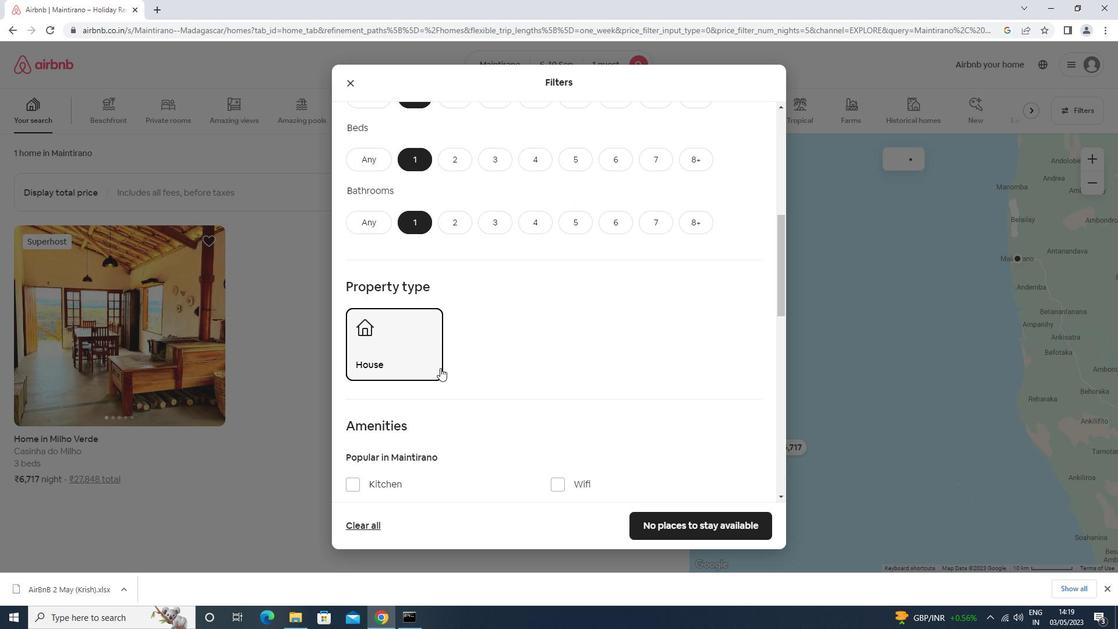 
Action: Mouse scrolled (440, 368) with delta (0, 0)
Screenshot: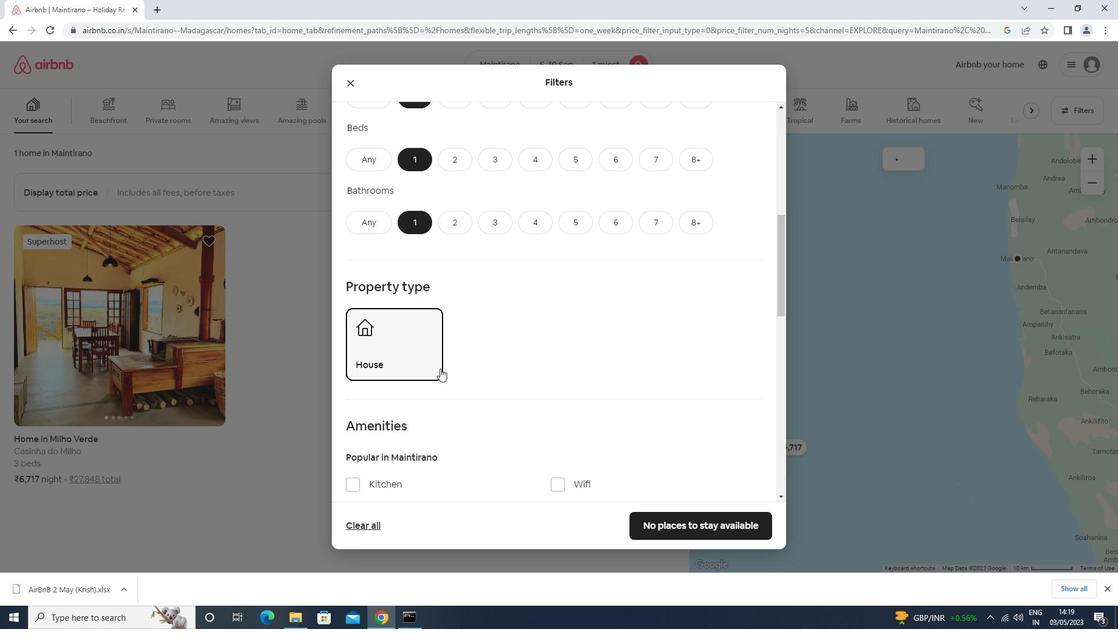 
Action: Mouse scrolled (440, 368) with delta (0, 0)
Screenshot: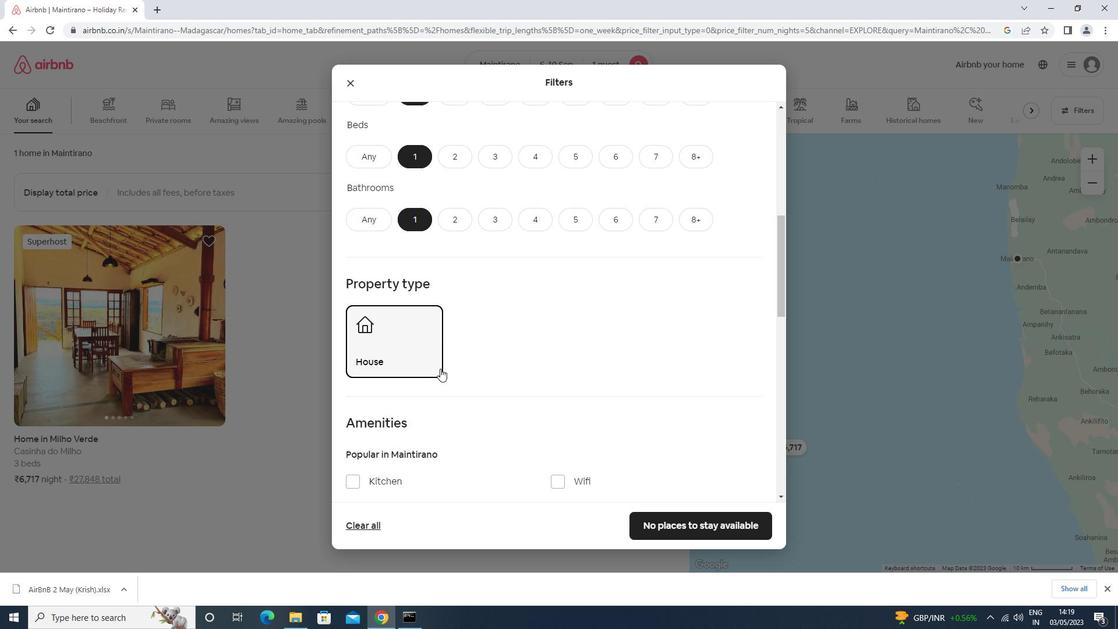 
Action: Mouse moved to (732, 404)
Screenshot: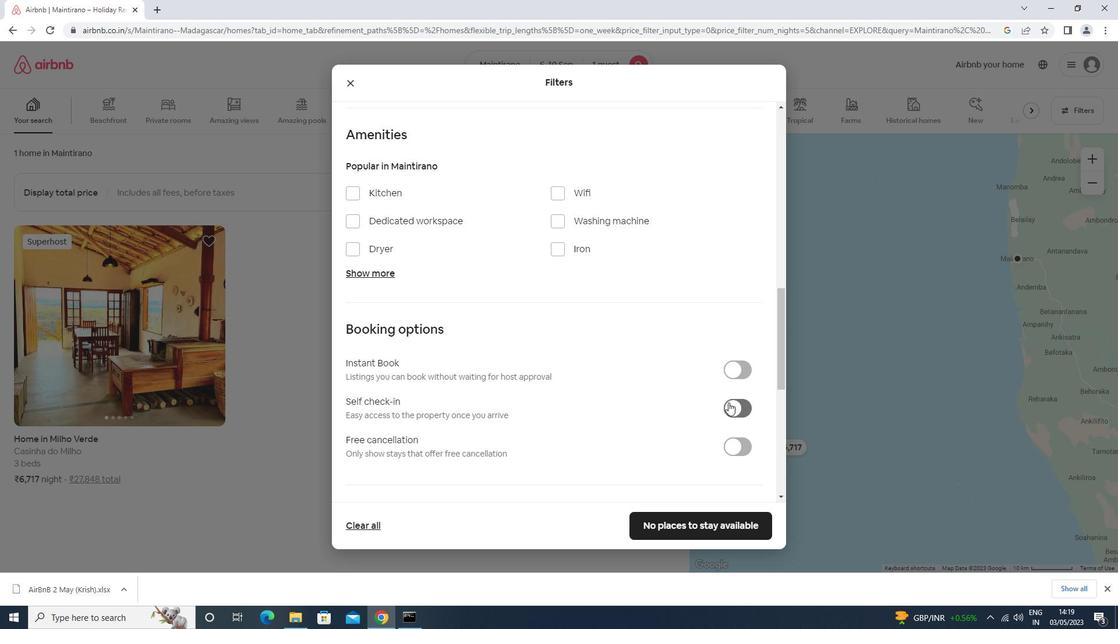
Action: Mouse pressed left at (732, 404)
Screenshot: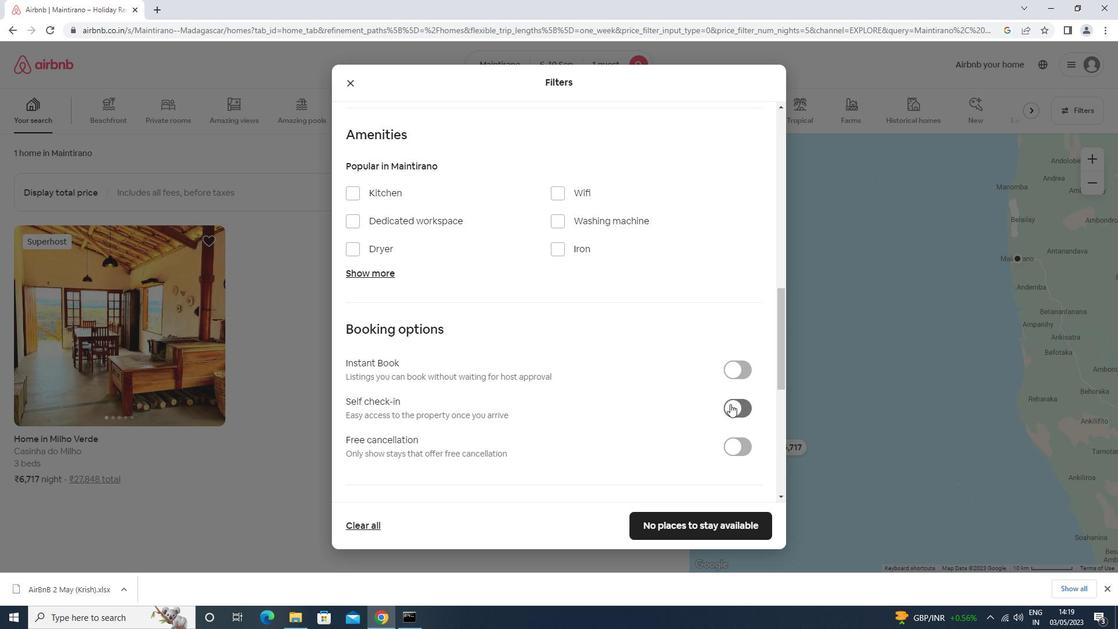 
Action: Mouse moved to (732, 408)
Screenshot: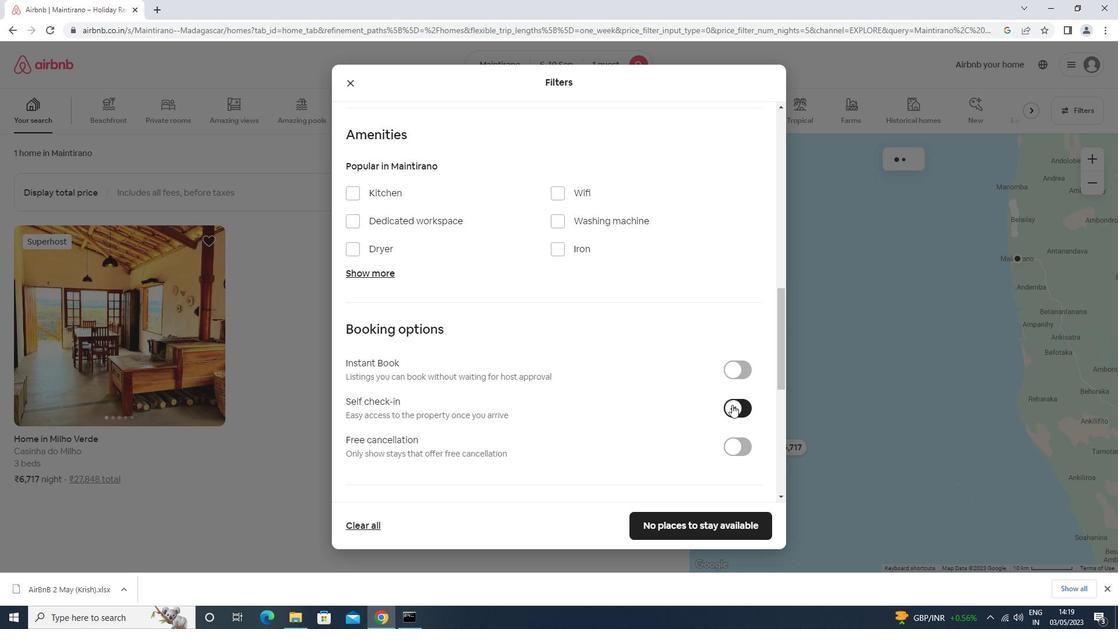 
Action: Mouse scrolled (732, 407) with delta (0, 0)
Screenshot: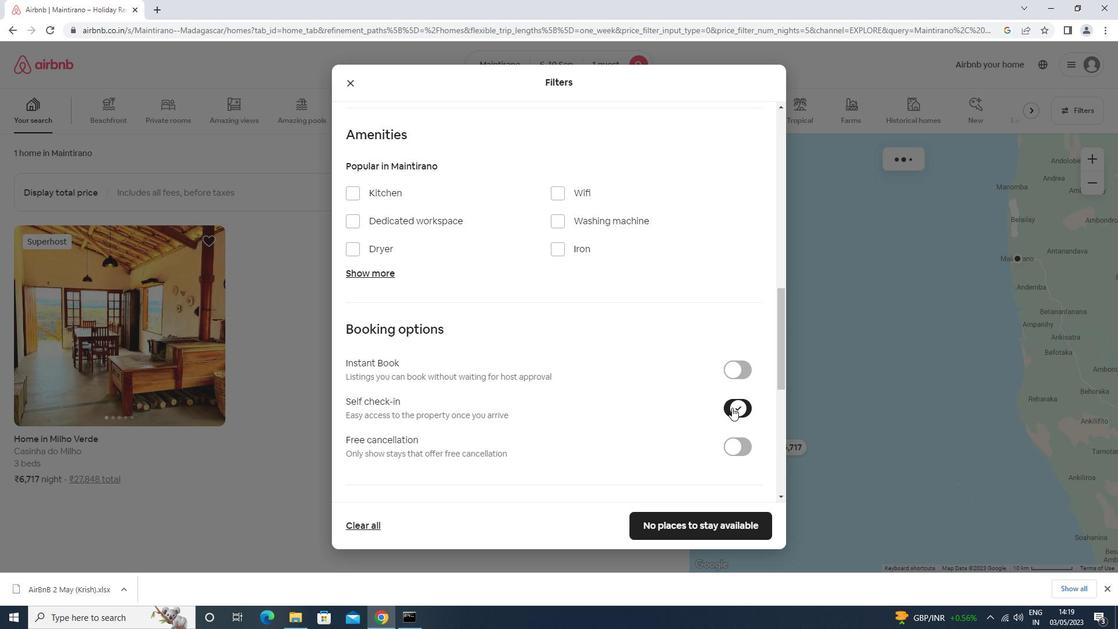 
Action: Mouse scrolled (732, 407) with delta (0, 0)
Screenshot: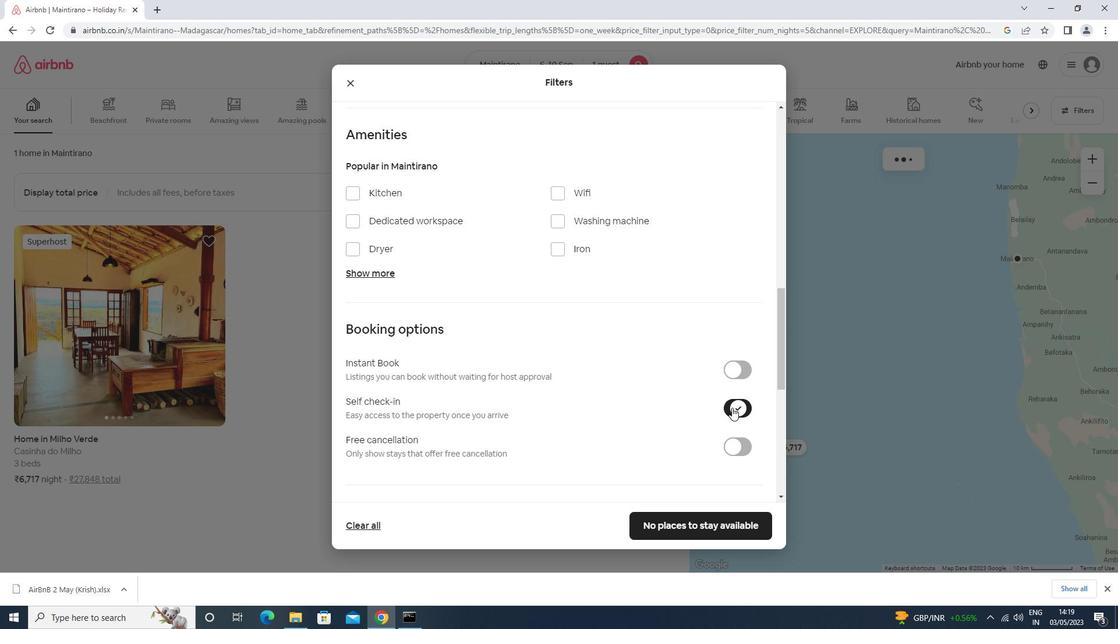 
Action: Mouse scrolled (732, 407) with delta (0, 0)
Screenshot: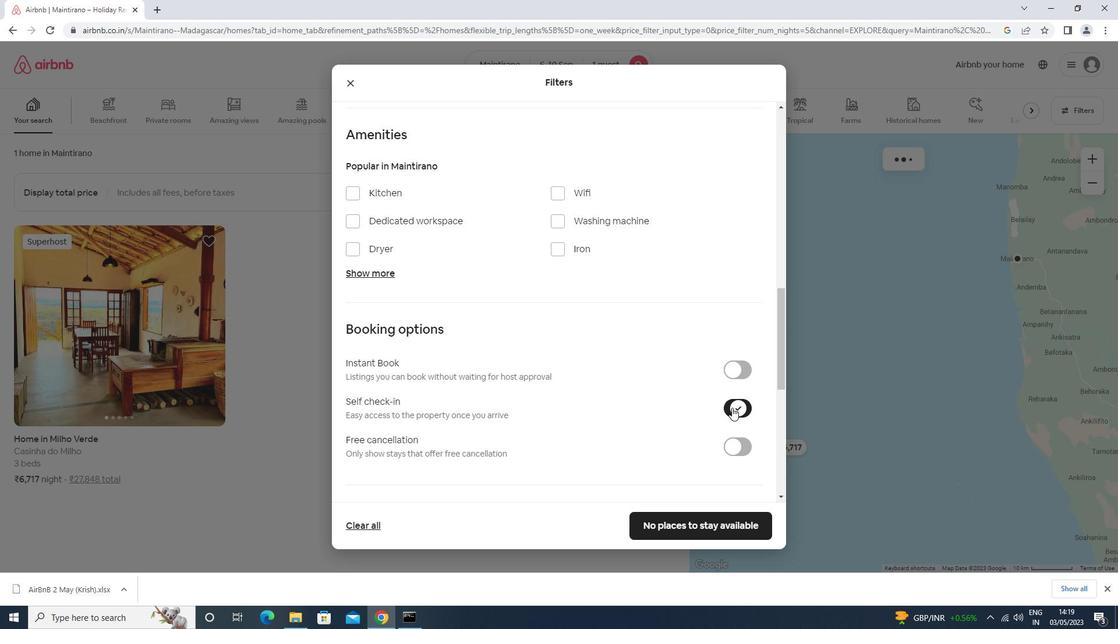 
Action: Mouse scrolled (732, 407) with delta (0, 0)
Screenshot: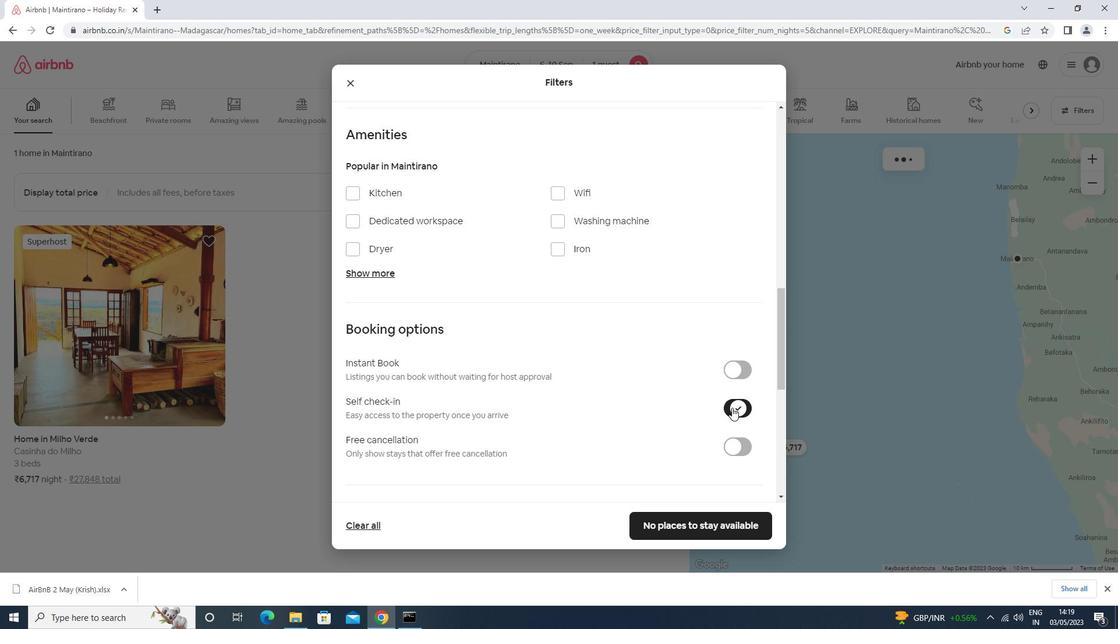 
Action: Mouse scrolled (732, 407) with delta (0, 0)
Screenshot: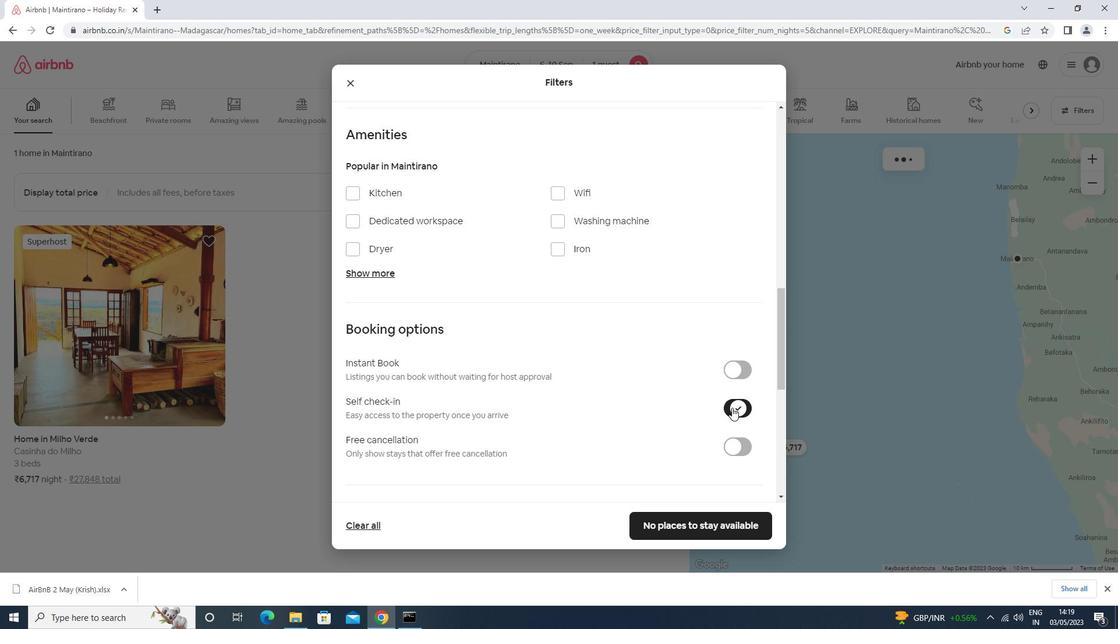 
Action: Mouse scrolled (732, 407) with delta (0, 0)
Screenshot: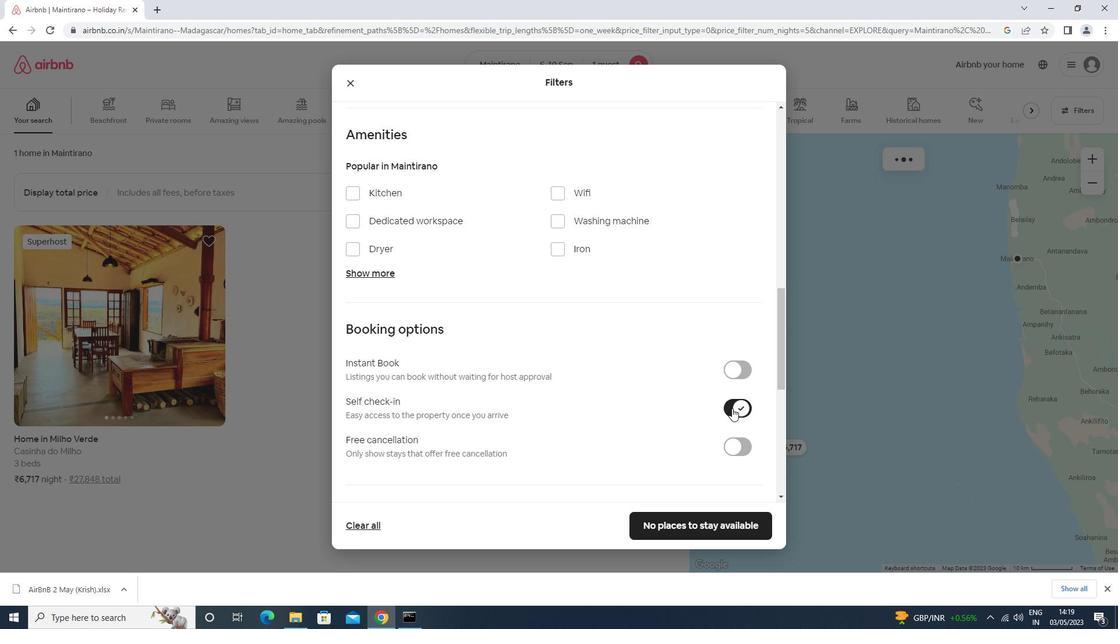 
Action: Mouse scrolled (732, 407) with delta (0, 0)
Screenshot: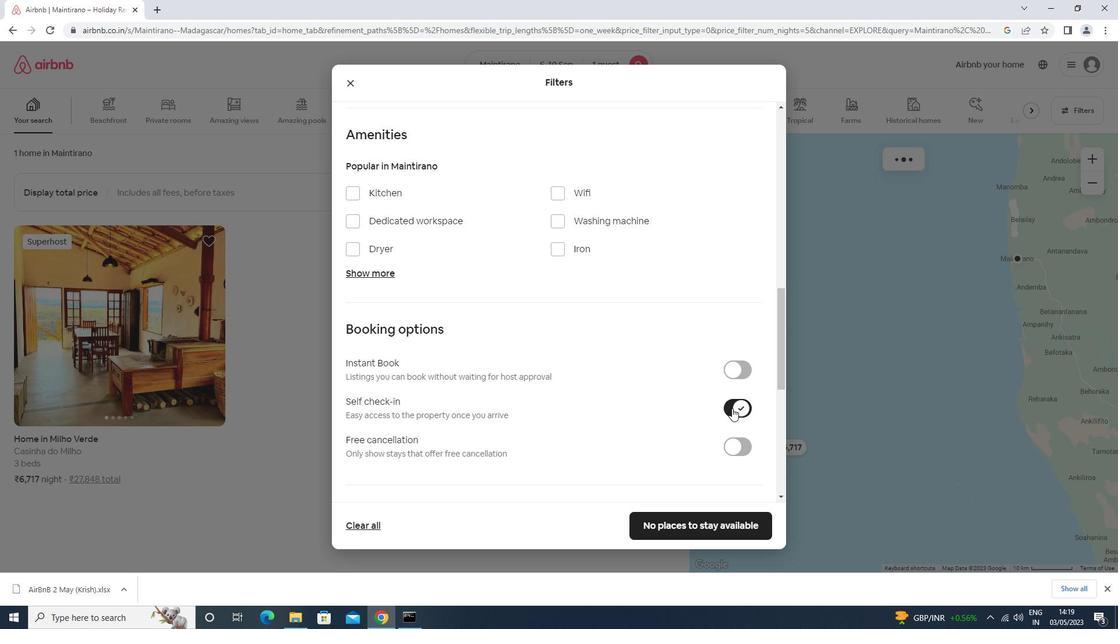 
Action: Mouse scrolled (732, 407) with delta (0, 0)
Screenshot: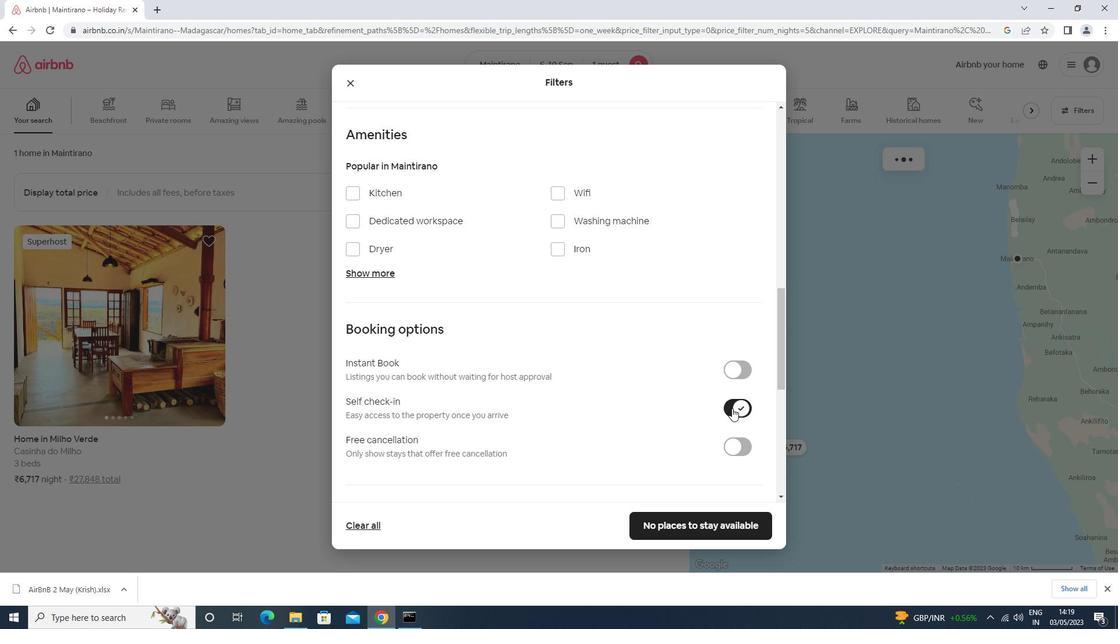 
Action: Mouse moved to (376, 435)
Screenshot: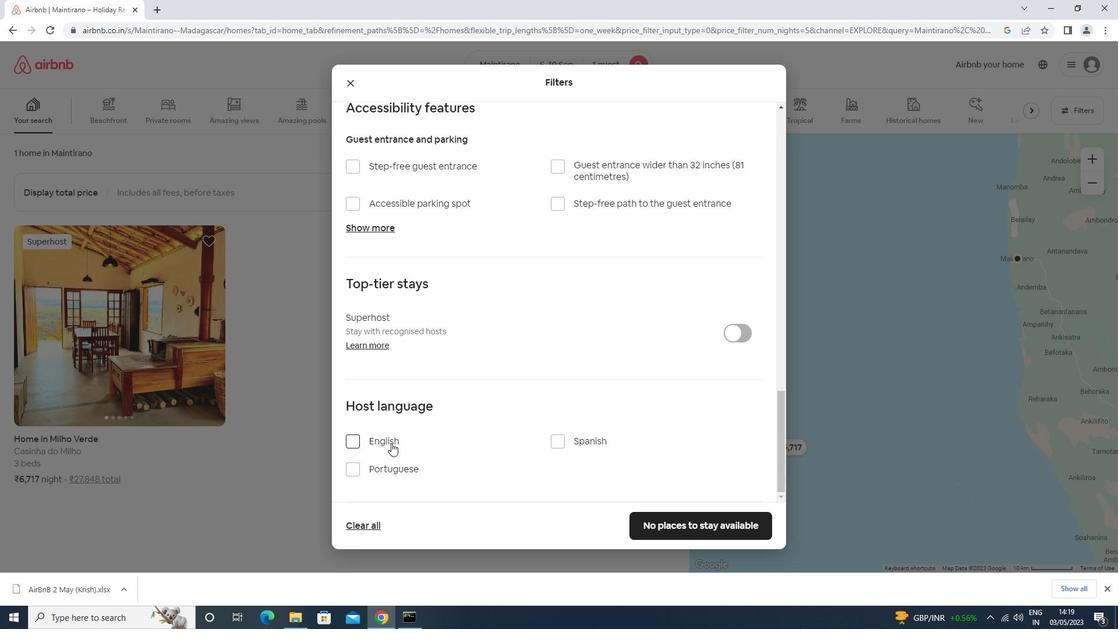 
Action: Mouse pressed left at (376, 435)
Screenshot: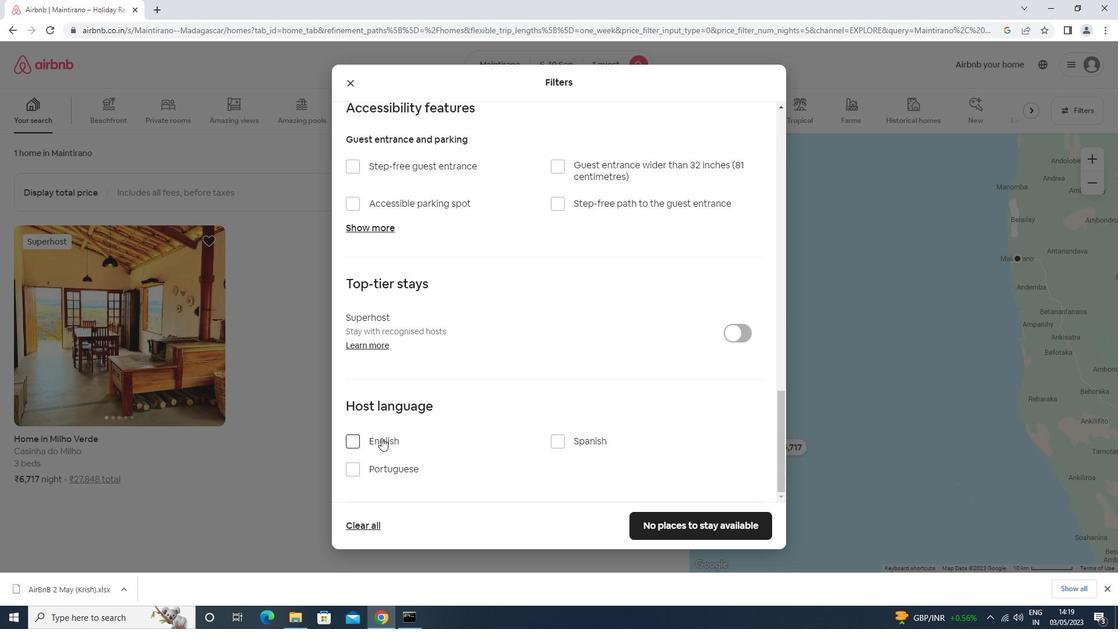 
Action: Mouse moved to (661, 517)
Screenshot: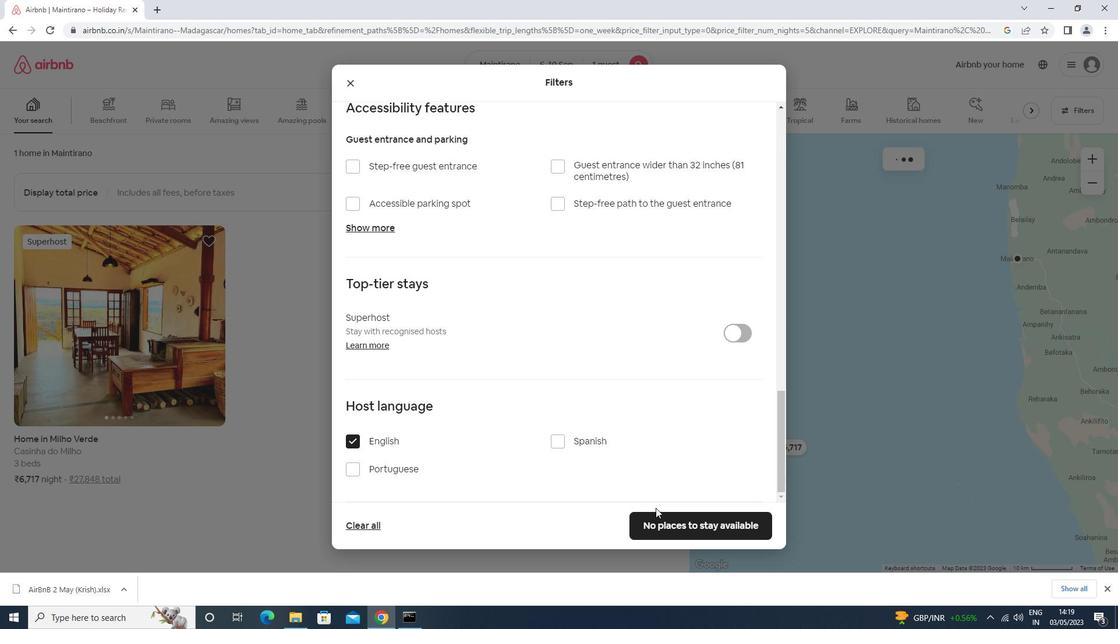 
Action: Mouse pressed left at (661, 517)
Screenshot: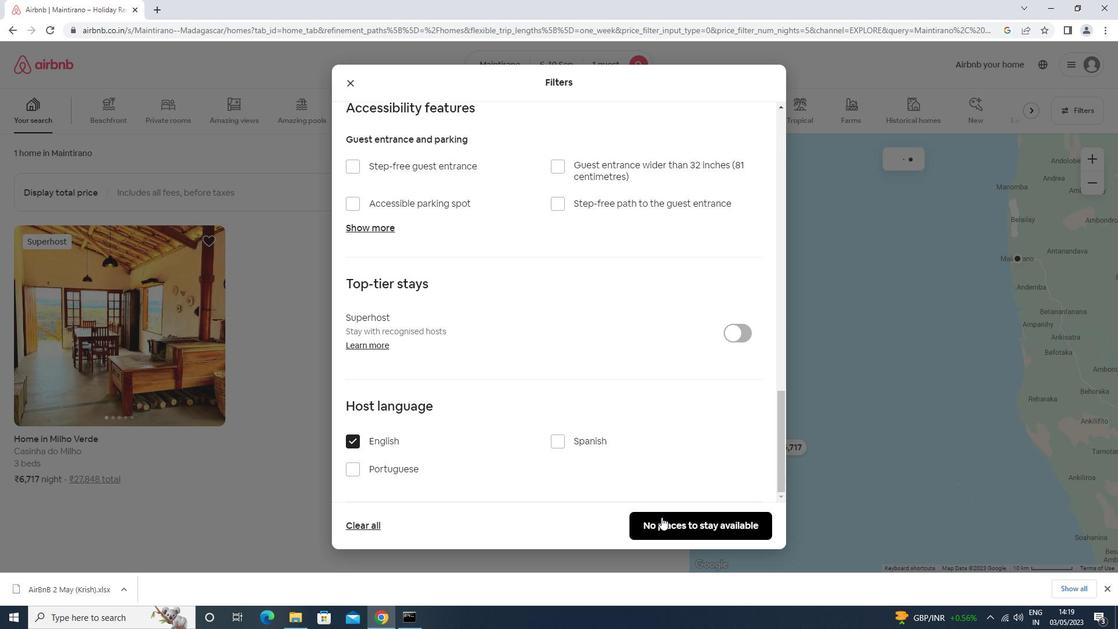 
Action: Mouse moved to (661, 517)
Screenshot: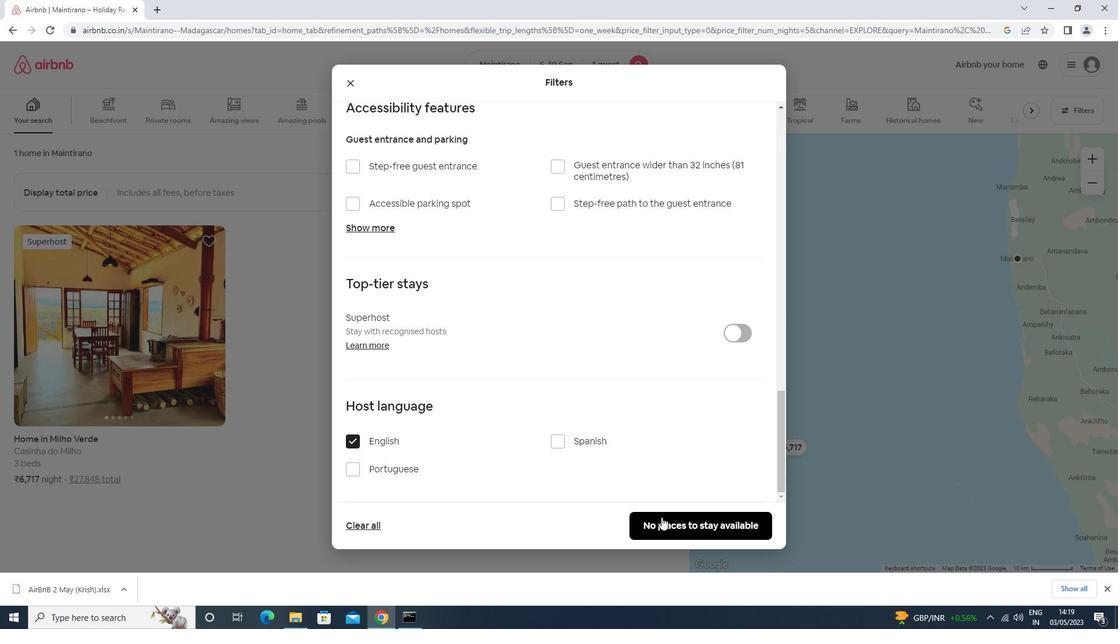 
